 Task: Check the percentage active listings of ceiling fan in the last 3 years.
Action: Mouse moved to (887, 195)
Screenshot: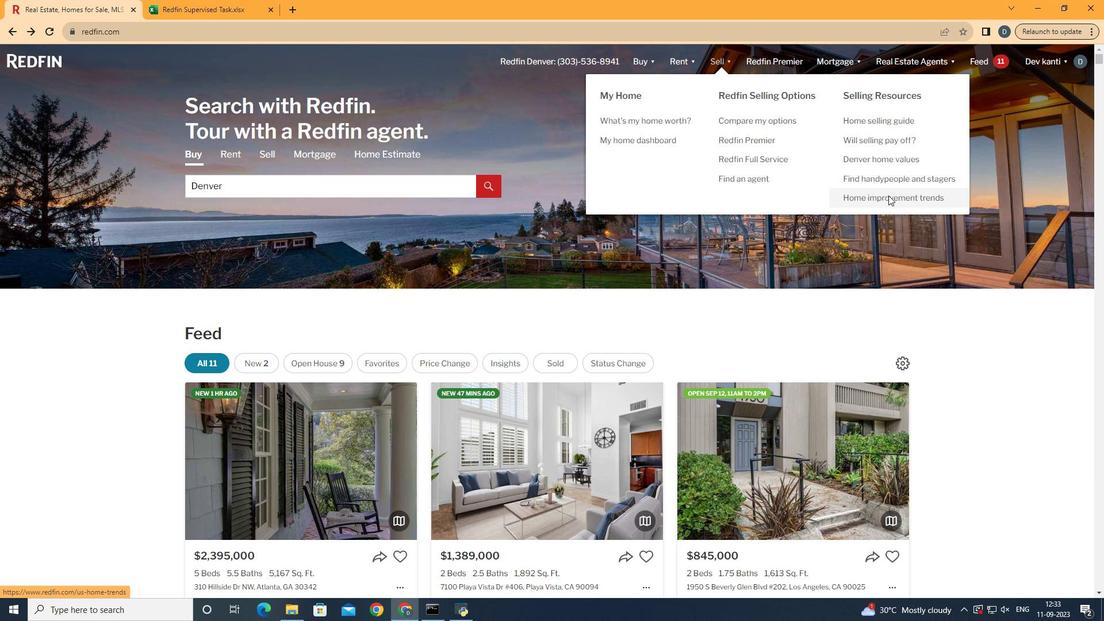
Action: Mouse pressed left at (887, 195)
Screenshot: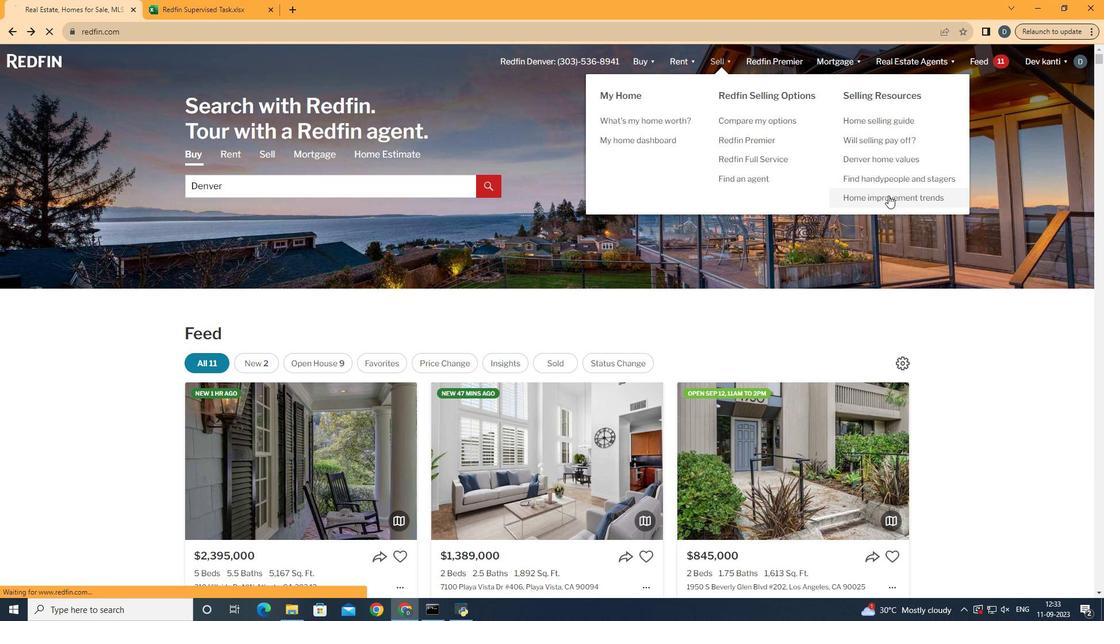 
Action: Mouse moved to (274, 224)
Screenshot: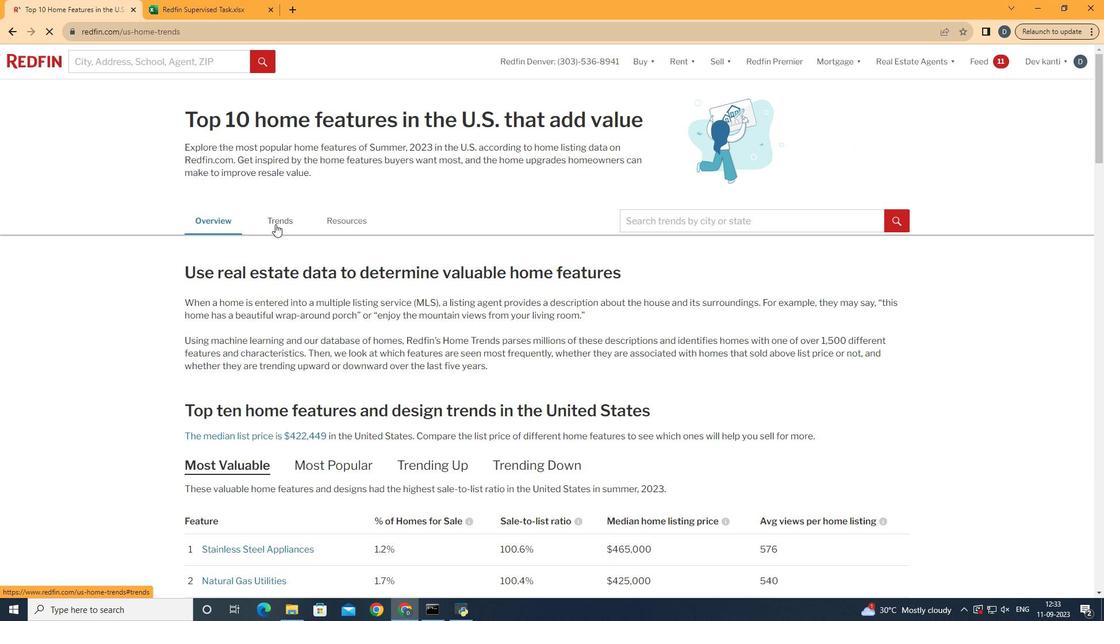 
Action: Mouse pressed left at (274, 224)
Screenshot: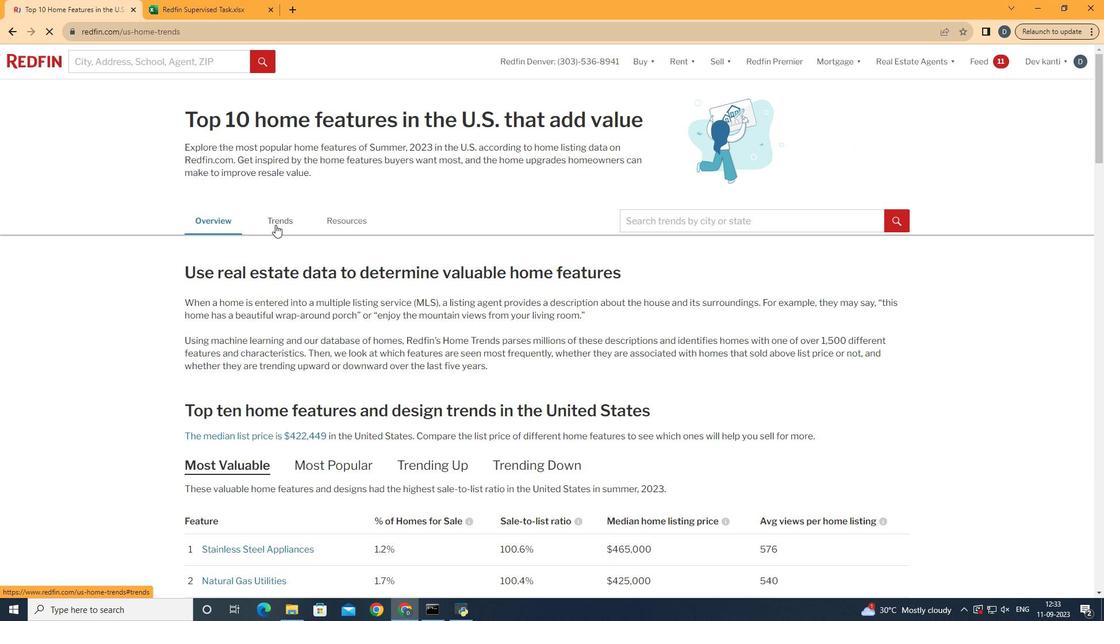 
Action: Mouse moved to (483, 323)
Screenshot: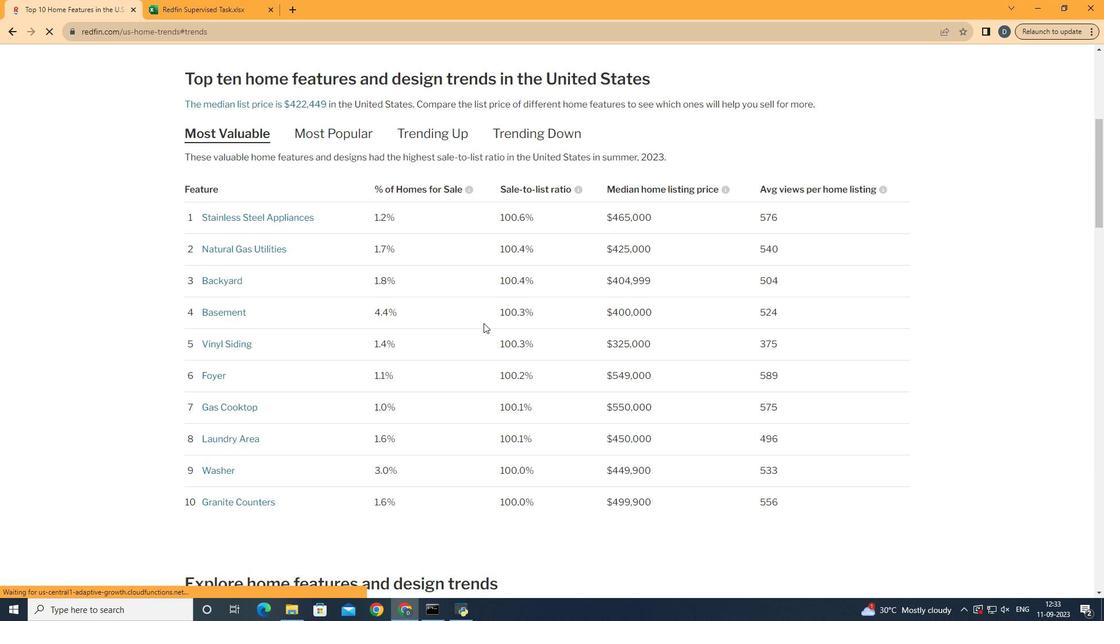 
Action: Mouse scrolled (483, 322) with delta (0, 0)
Screenshot: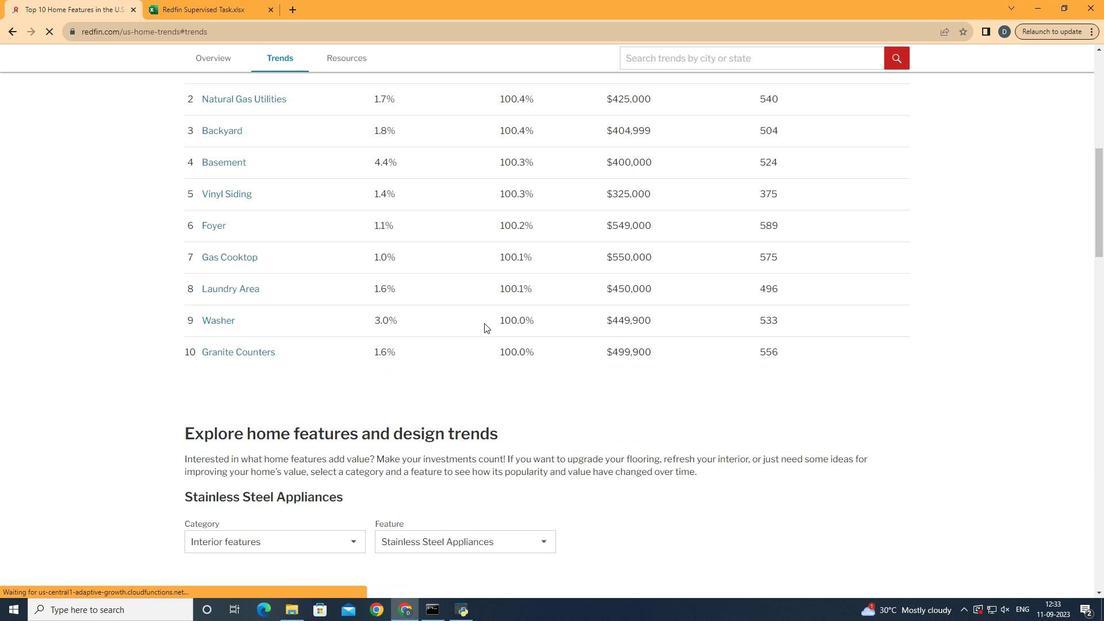 
Action: Mouse scrolled (483, 322) with delta (0, 0)
Screenshot: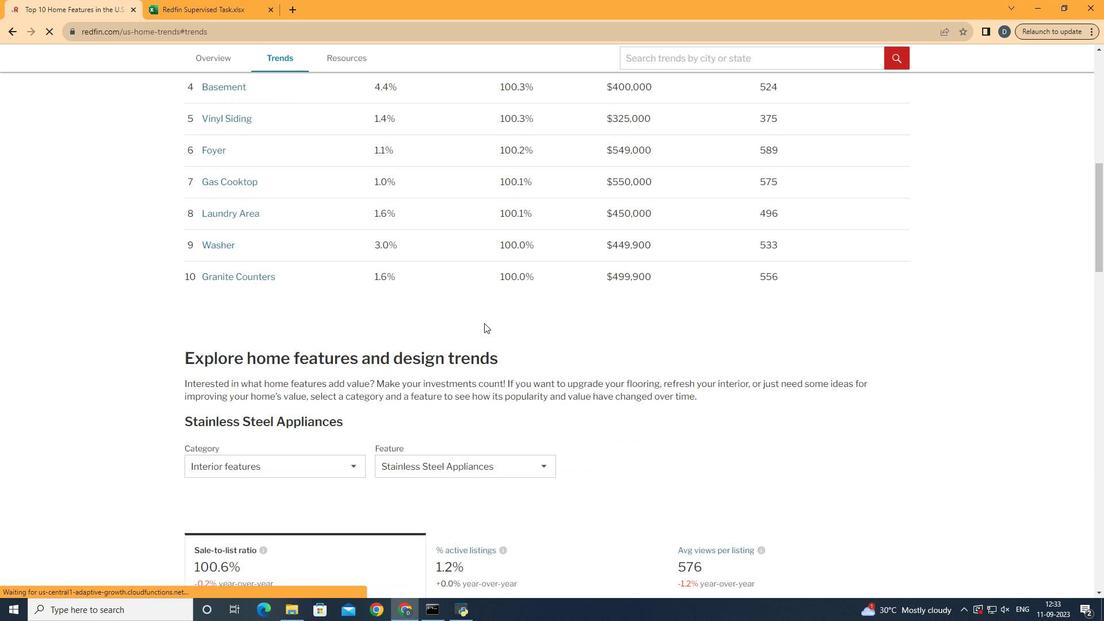 
Action: Mouse scrolled (483, 322) with delta (0, 0)
Screenshot: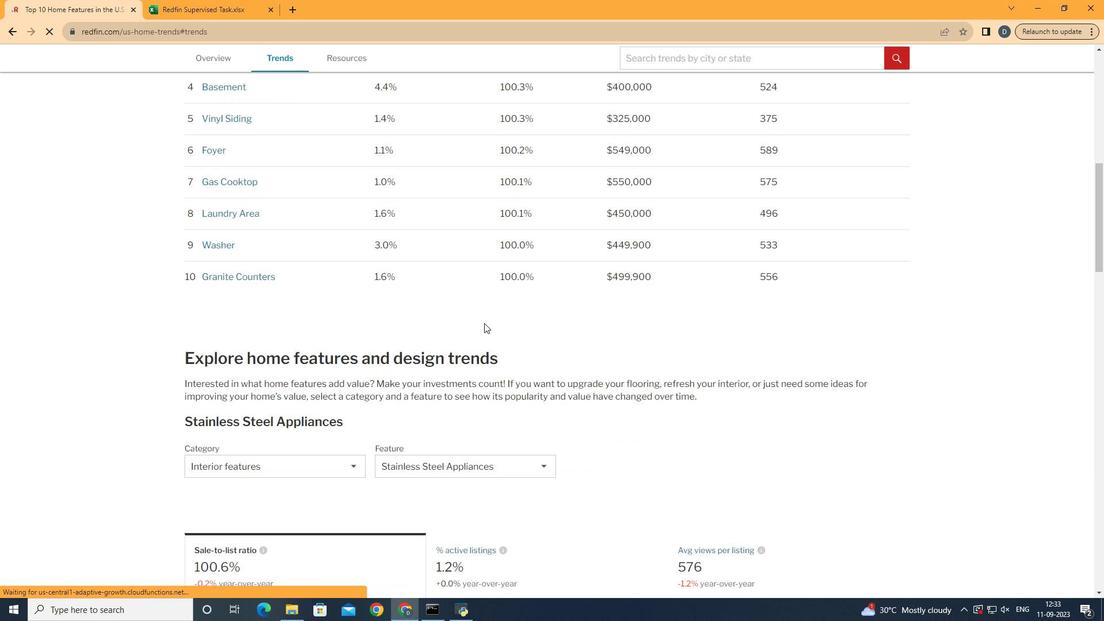 
Action: Mouse scrolled (483, 322) with delta (0, 0)
Screenshot: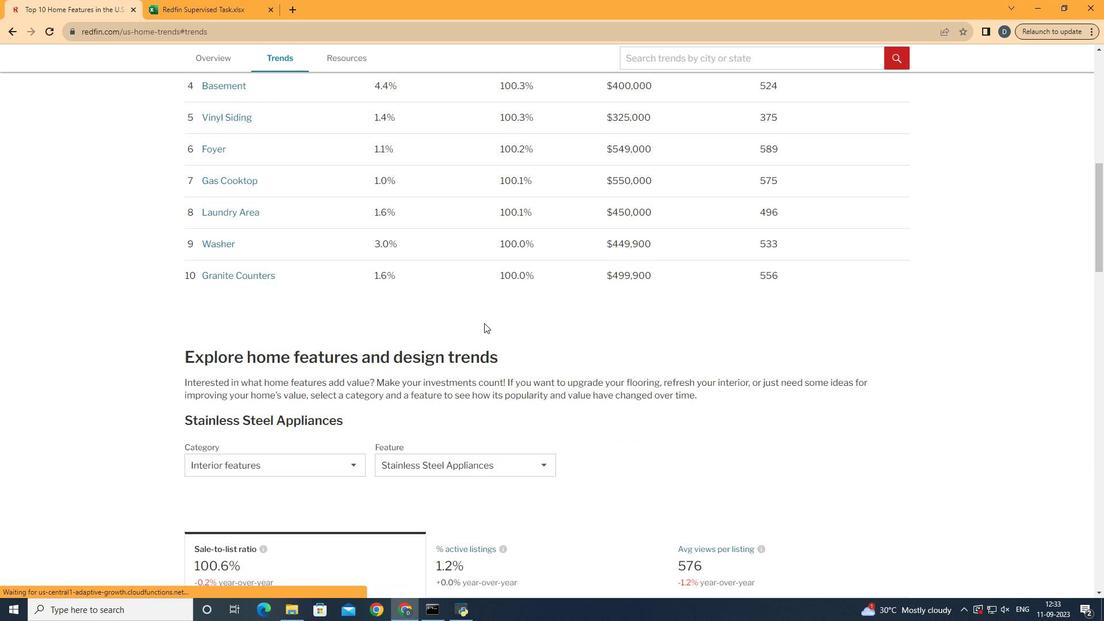 
Action: Mouse moved to (484, 323)
Screenshot: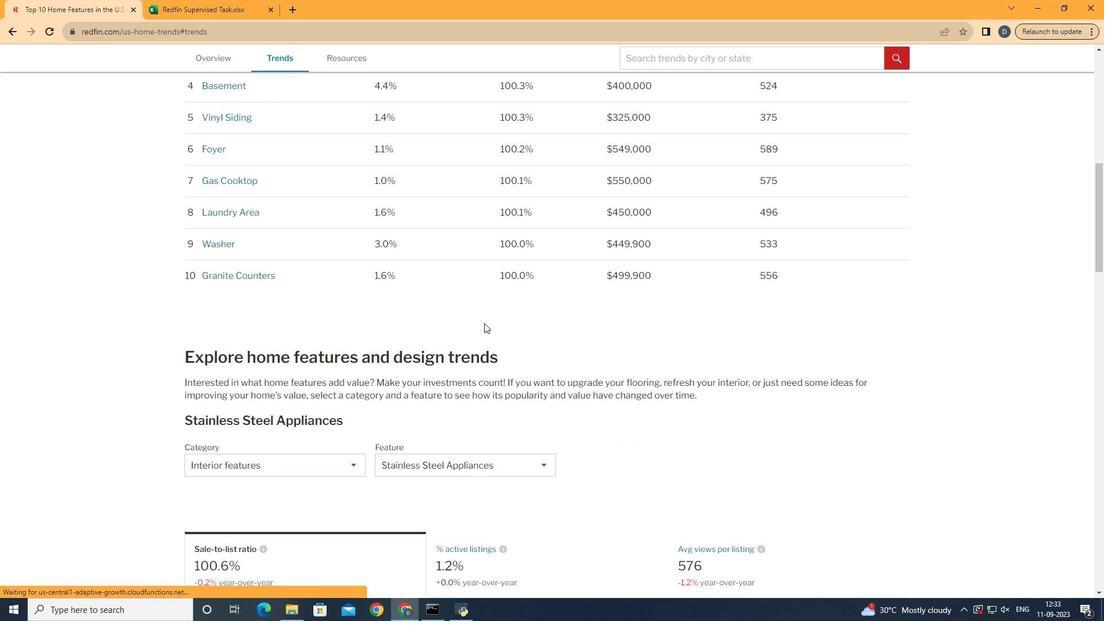 
Action: Mouse scrolled (484, 322) with delta (0, 0)
Screenshot: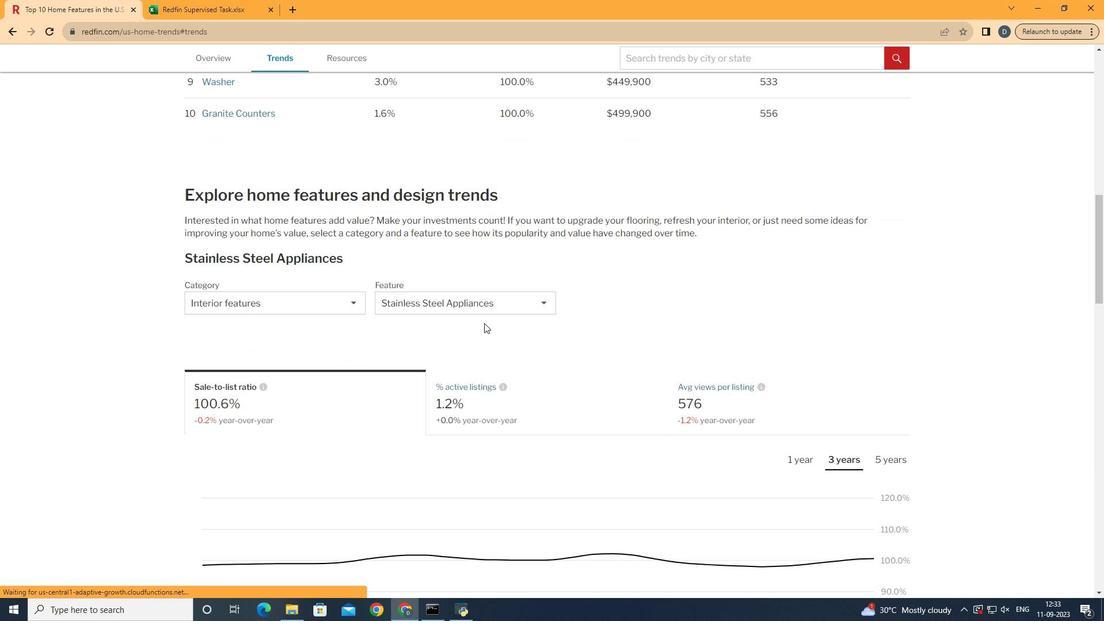 
Action: Mouse scrolled (484, 322) with delta (0, 0)
Screenshot: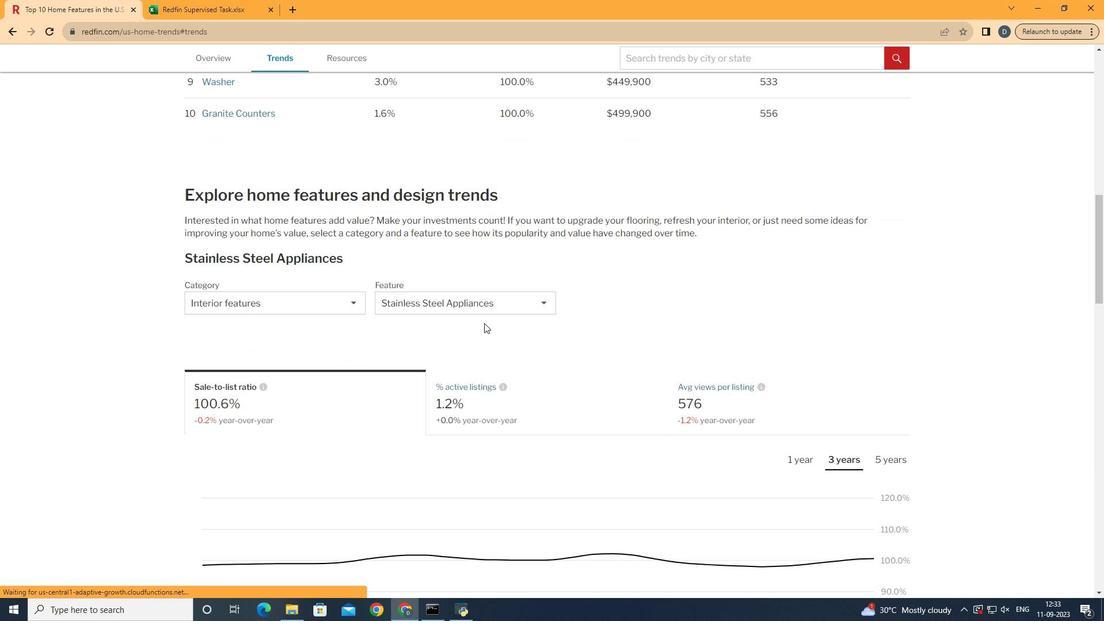 
Action: Mouse scrolled (484, 322) with delta (0, 0)
Screenshot: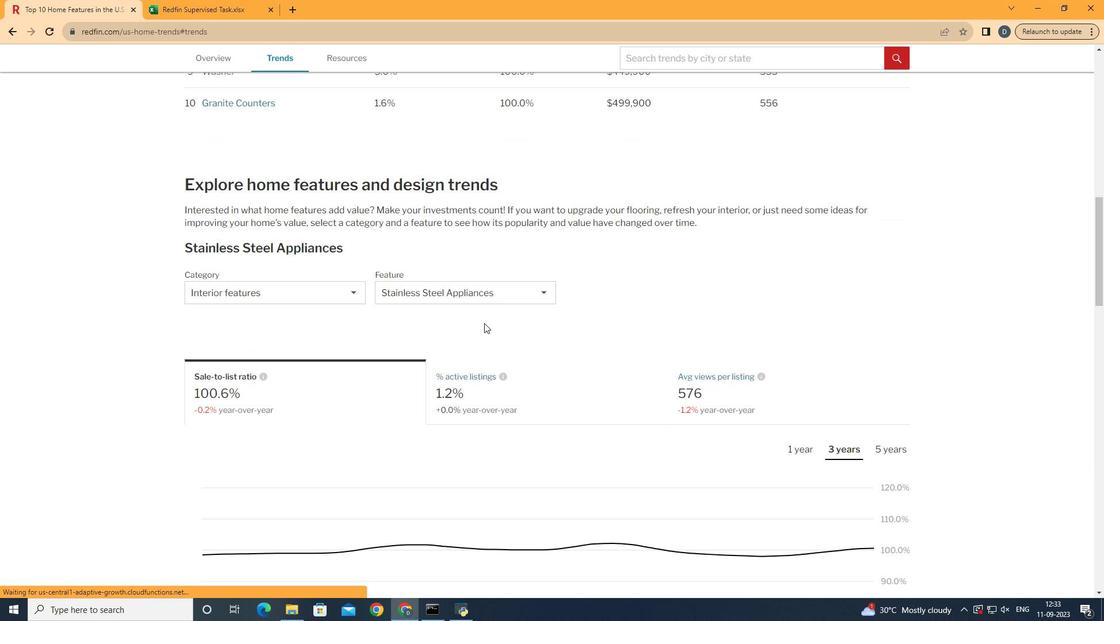 
Action: Mouse moved to (297, 292)
Screenshot: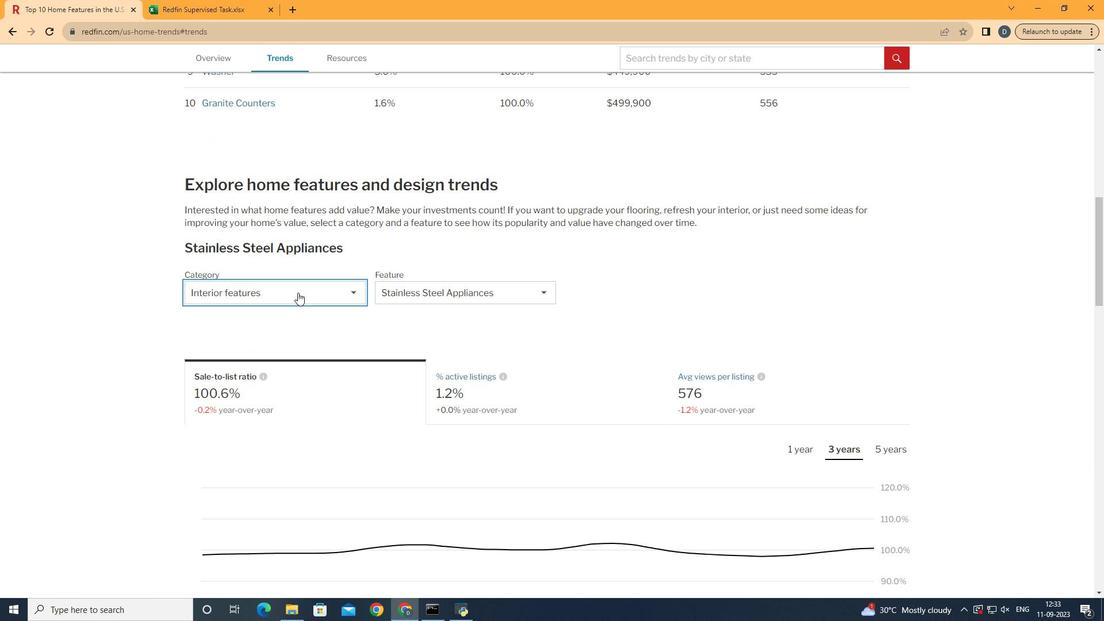 
Action: Mouse pressed left at (297, 292)
Screenshot: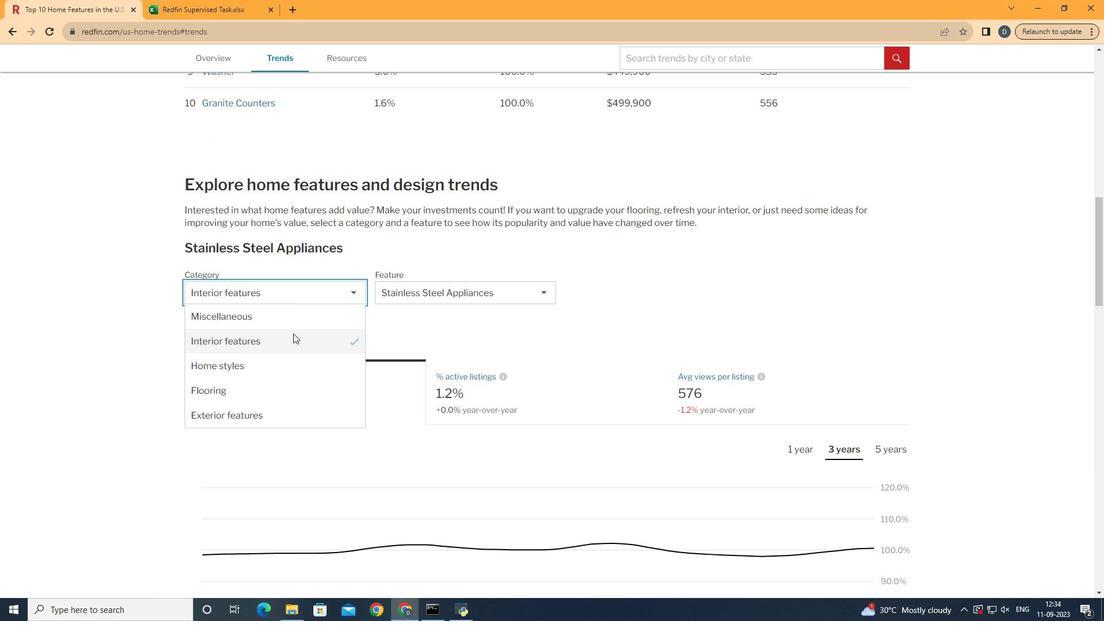 
Action: Mouse moved to (293, 349)
Screenshot: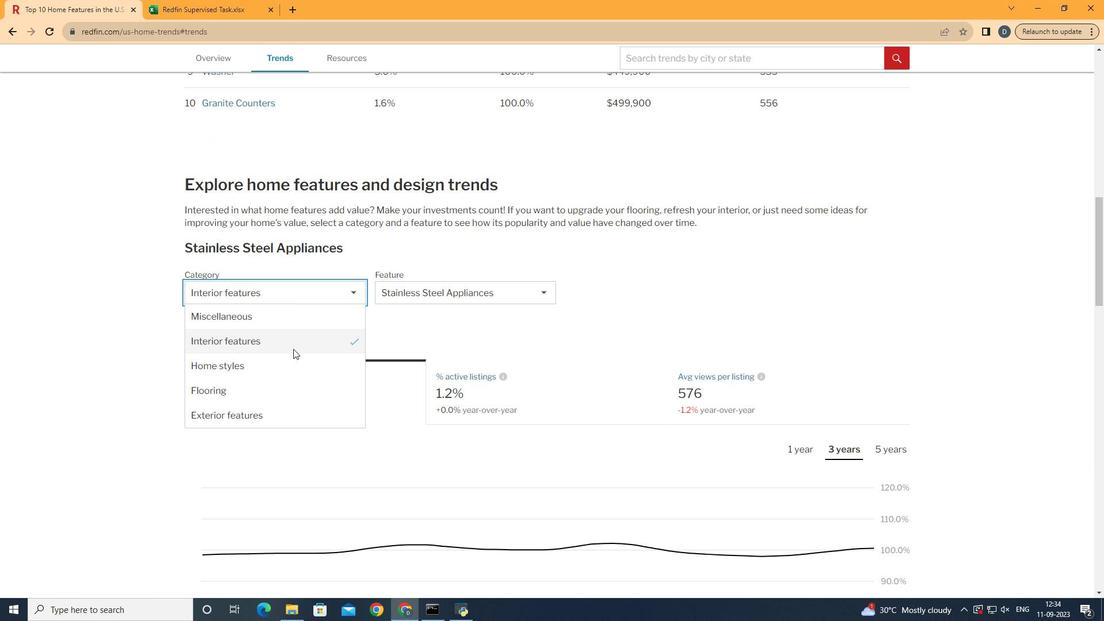
Action: Mouse pressed left at (293, 349)
Screenshot: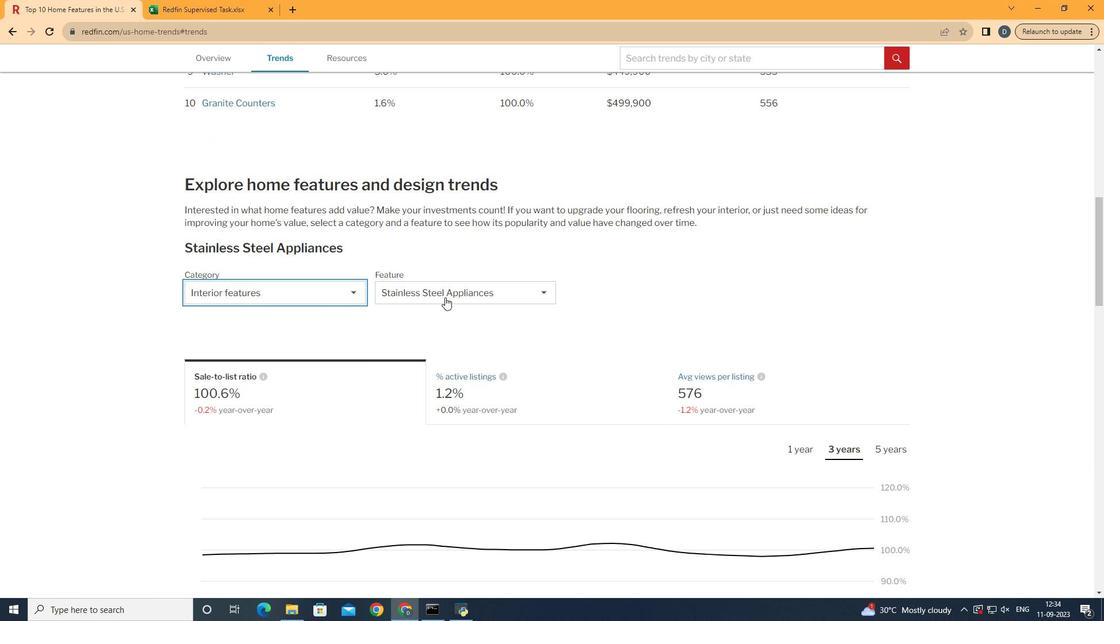 
Action: Mouse moved to (445, 297)
Screenshot: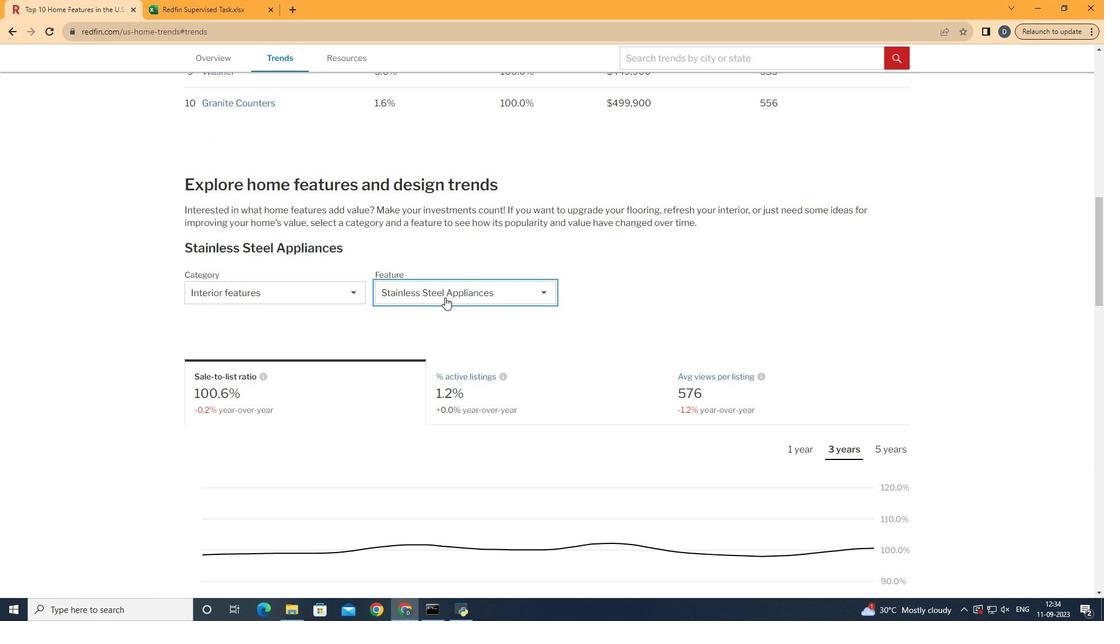 
Action: Mouse pressed left at (445, 297)
Screenshot: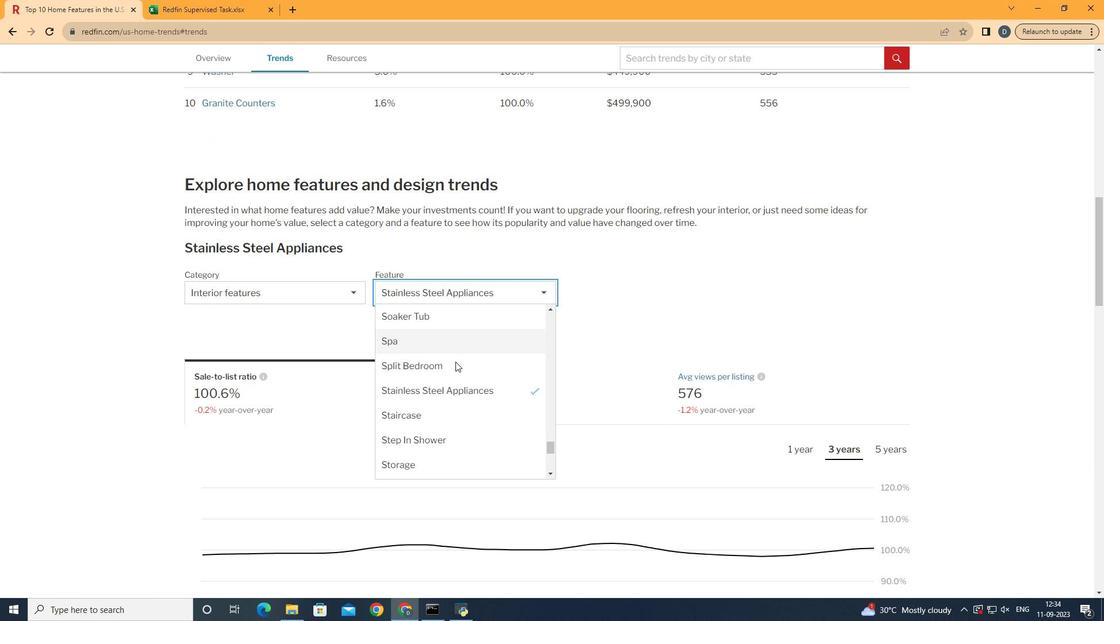 
Action: Mouse moved to (463, 381)
Screenshot: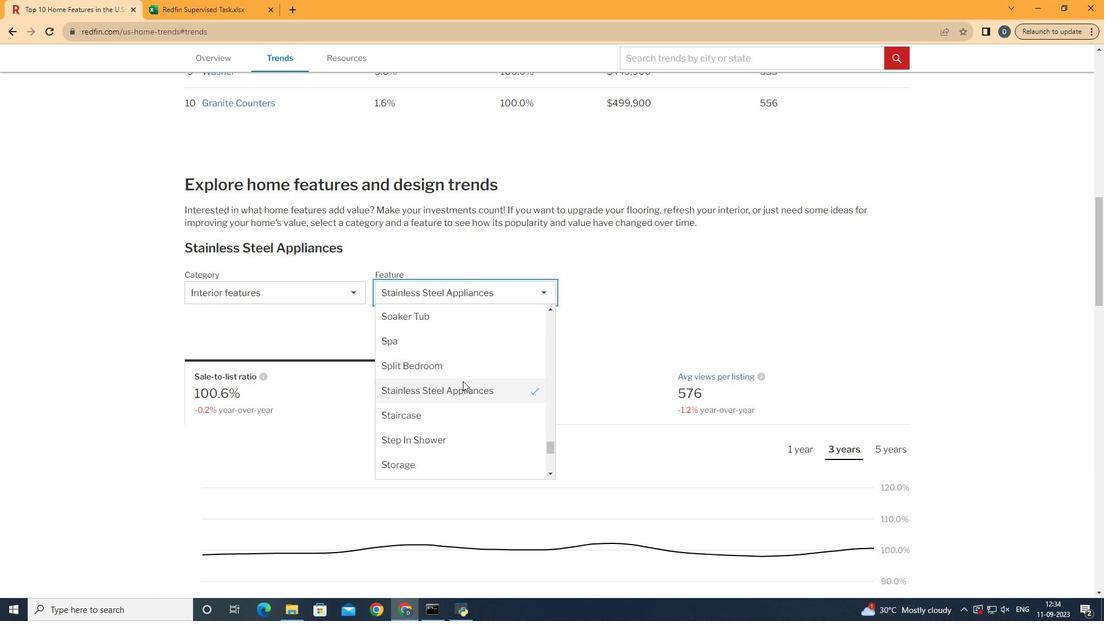 
Action: Mouse scrolled (463, 381) with delta (0, 0)
Screenshot: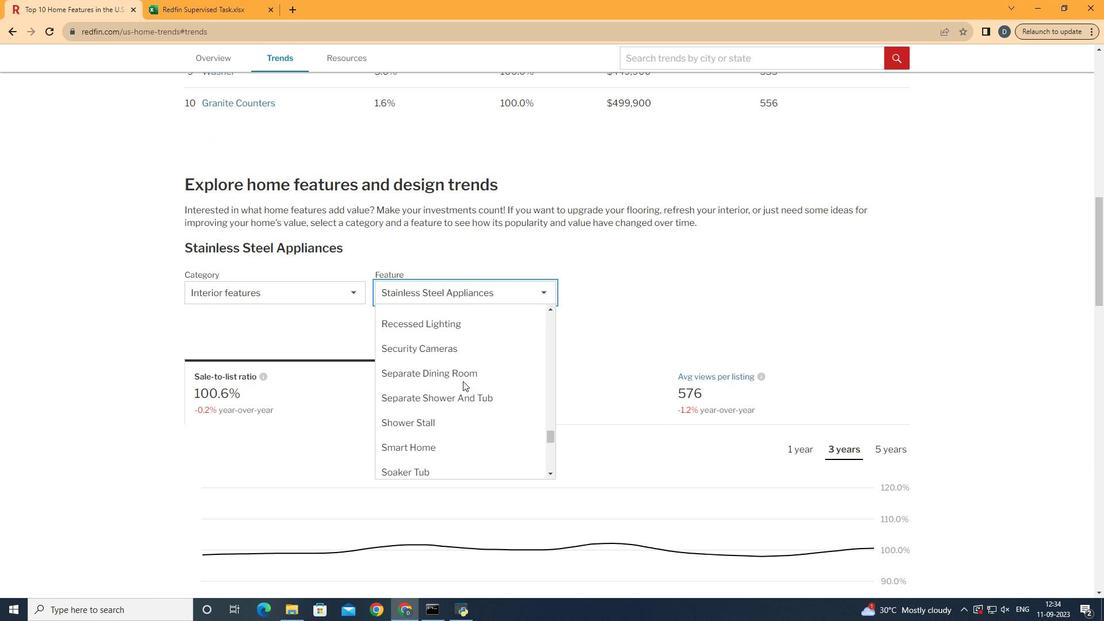 
Action: Mouse scrolled (463, 381) with delta (0, 0)
Screenshot: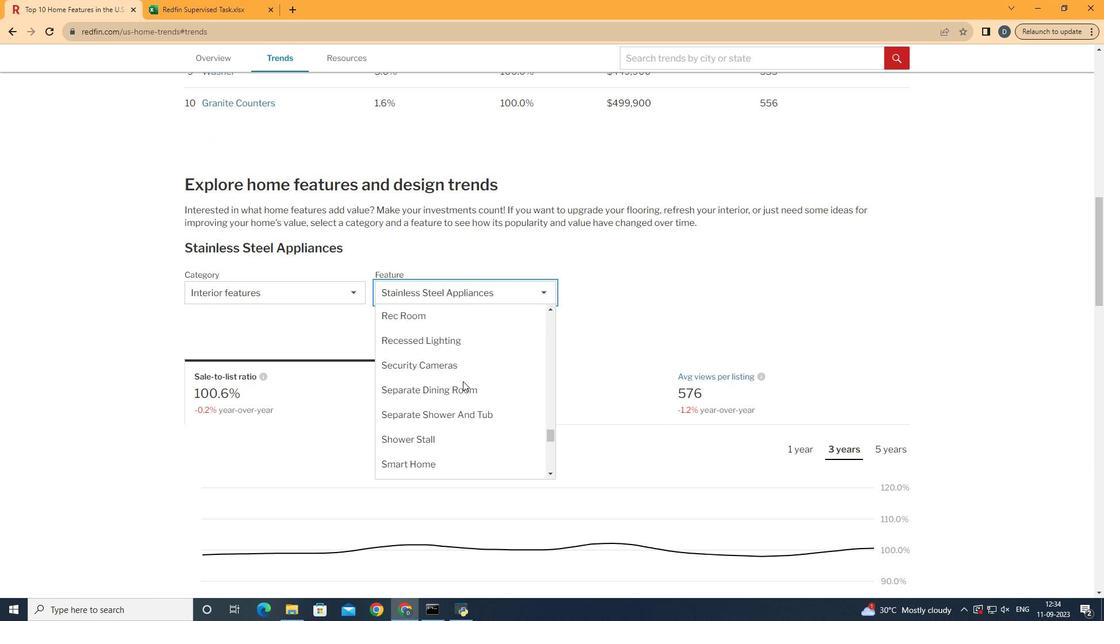 
Action: Mouse scrolled (463, 381) with delta (0, 0)
Screenshot: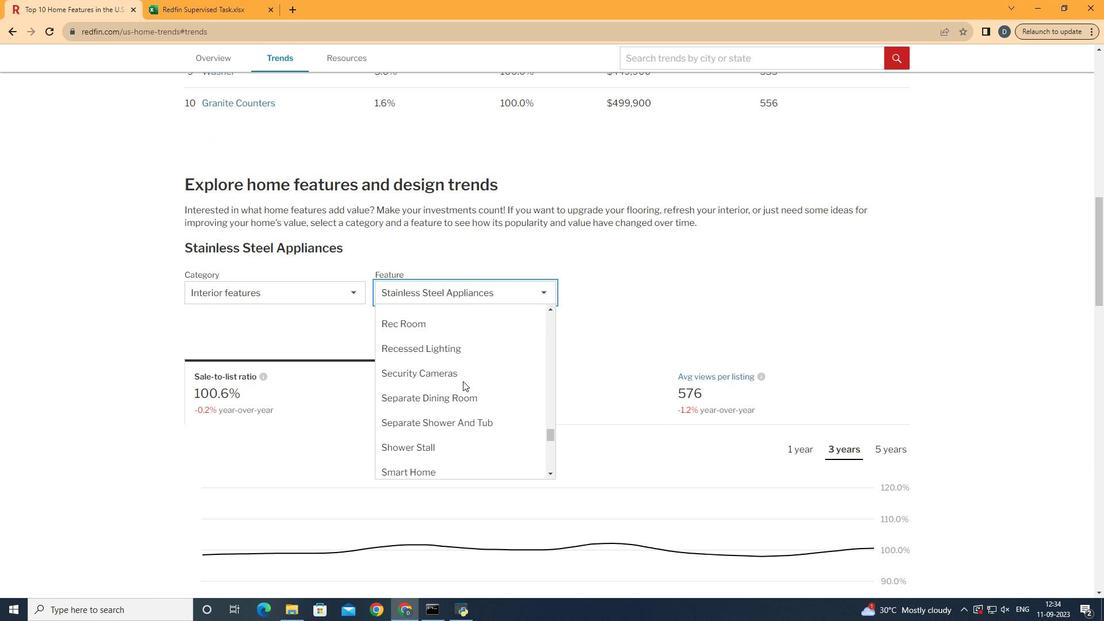 
Action: Mouse scrolled (463, 381) with delta (0, 0)
Screenshot: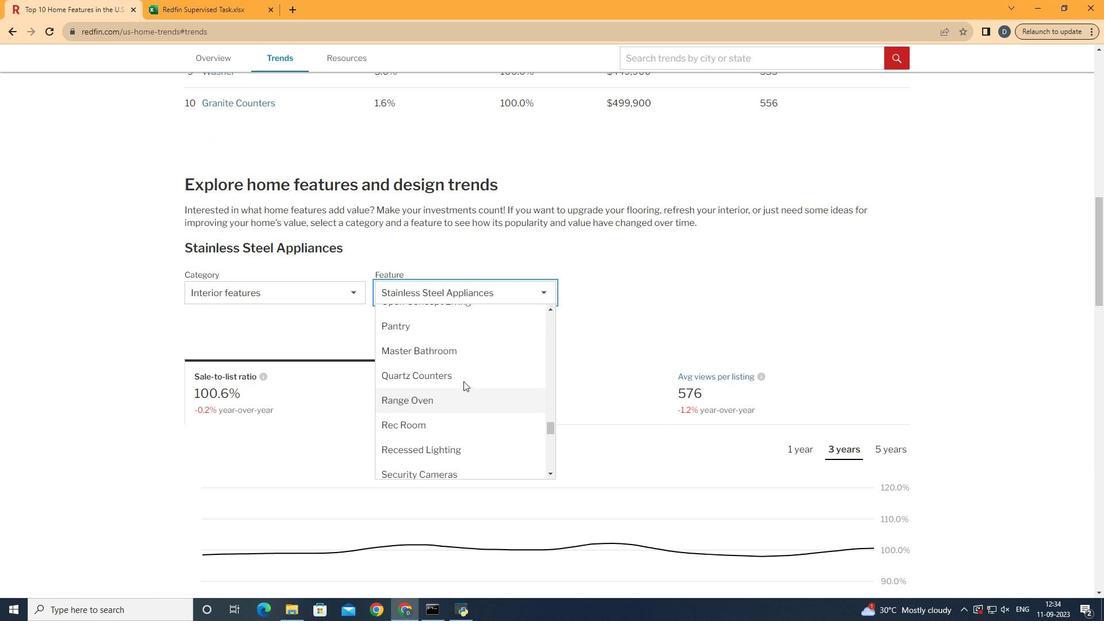 
Action: Mouse scrolled (463, 381) with delta (0, 0)
Screenshot: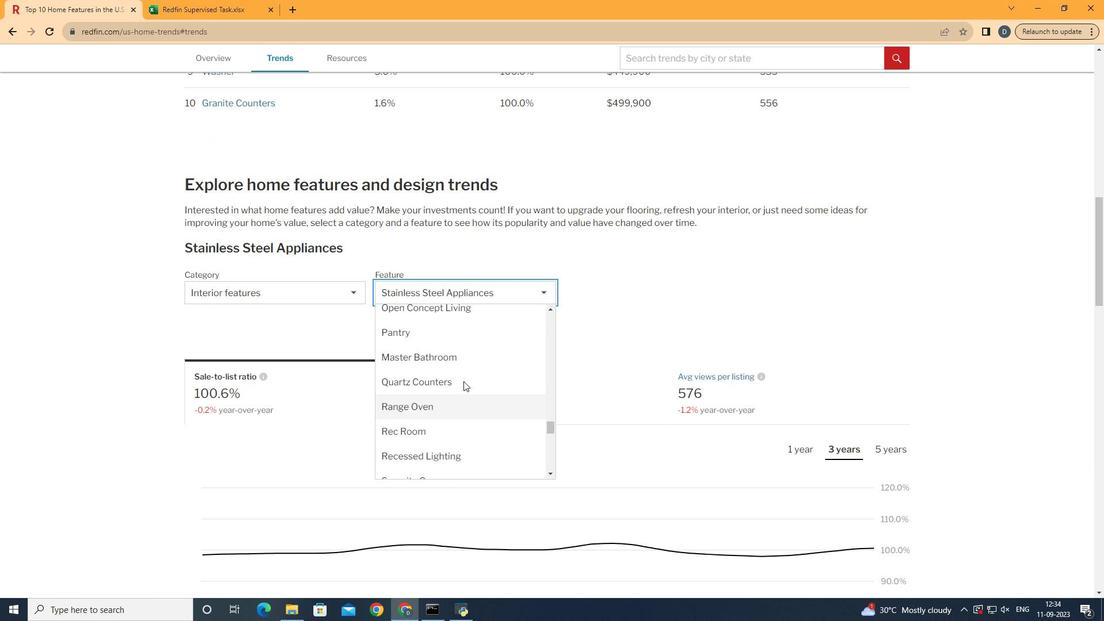 
Action: Mouse moved to (463, 381)
Screenshot: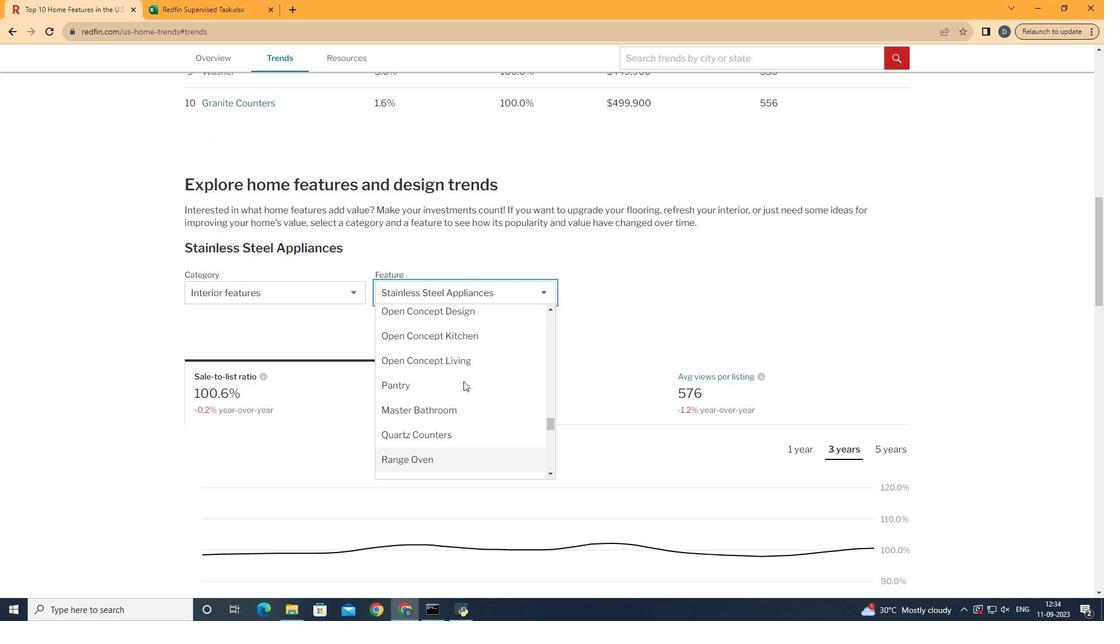 
Action: Mouse scrolled (463, 381) with delta (0, 0)
Screenshot: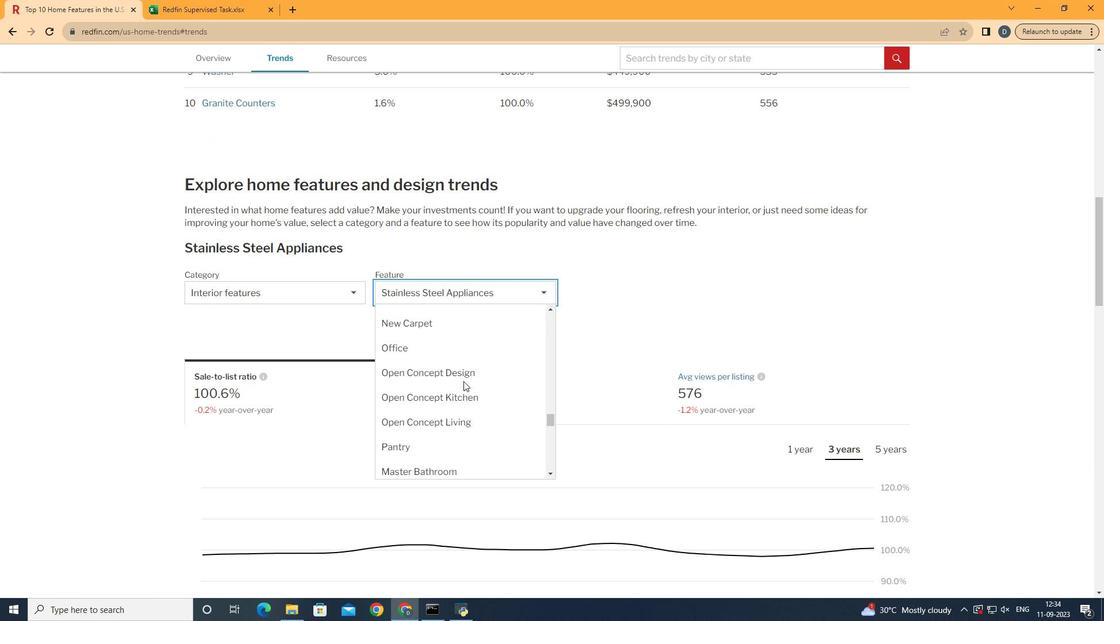 
Action: Mouse scrolled (463, 381) with delta (0, 0)
Screenshot: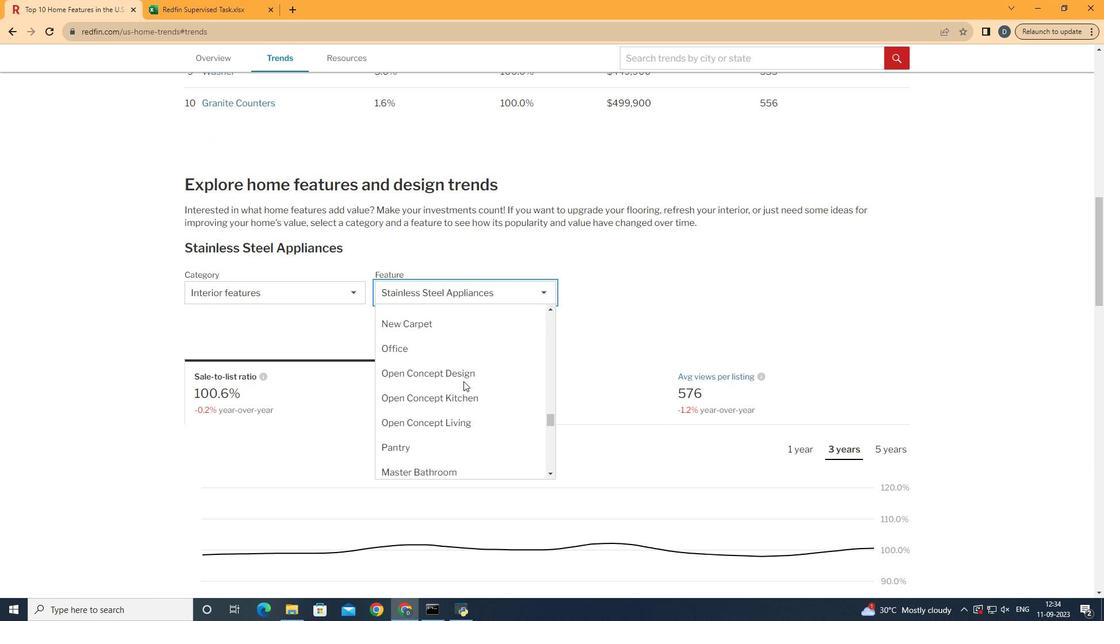 
Action: Mouse moved to (463, 381)
Screenshot: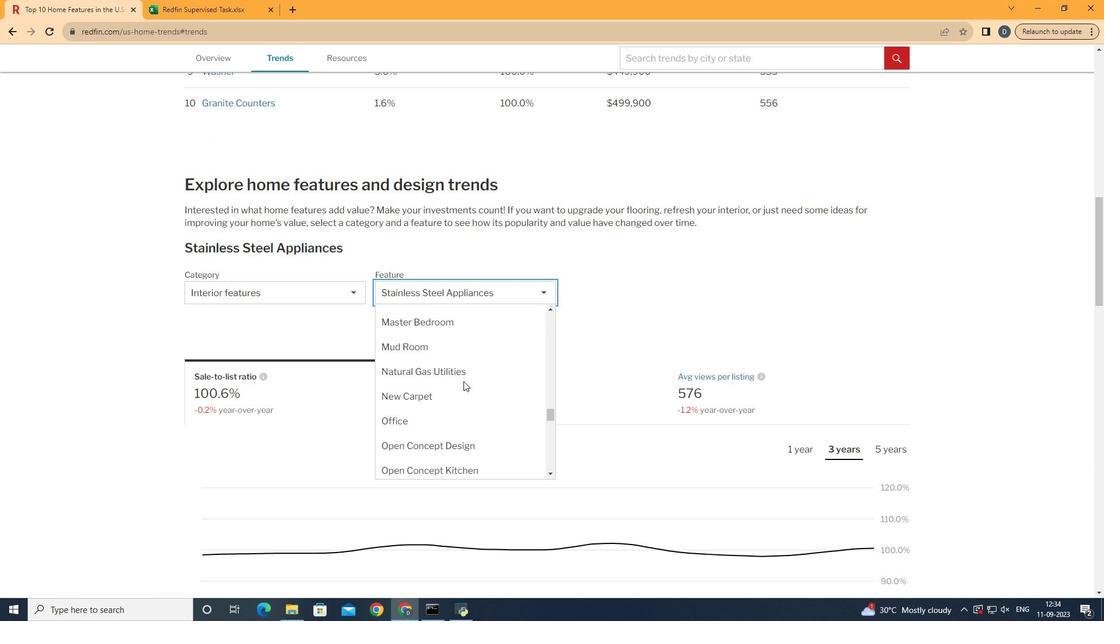 
Action: Mouse scrolled (463, 381) with delta (0, 0)
Screenshot: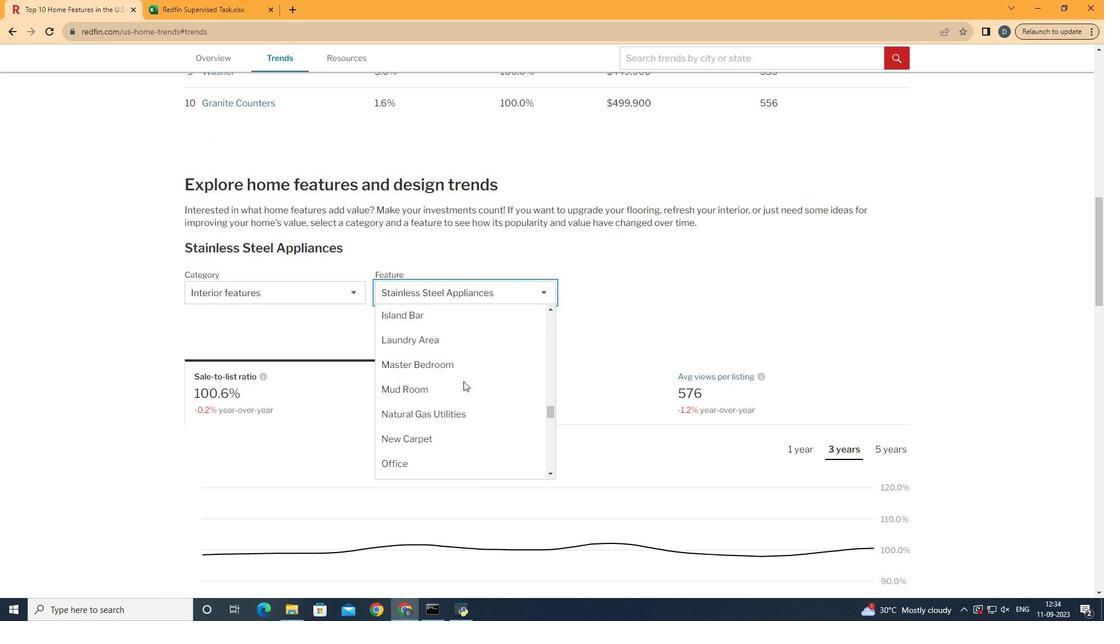 
Action: Mouse scrolled (463, 381) with delta (0, 0)
Screenshot: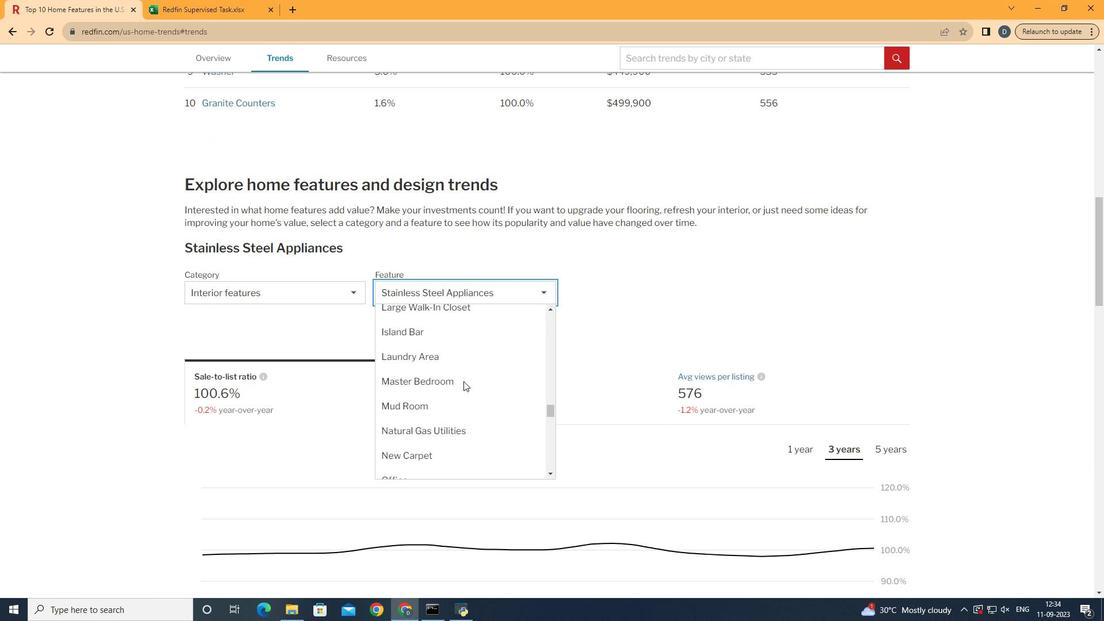 
Action: Mouse scrolled (463, 381) with delta (0, 0)
Screenshot: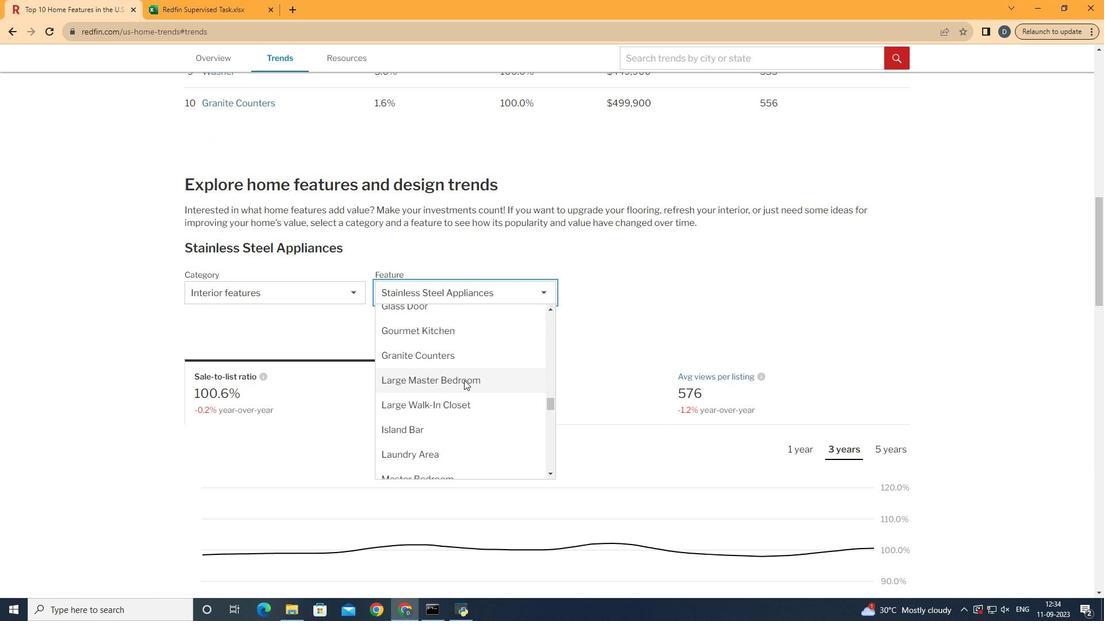 
Action: Mouse scrolled (463, 381) with delta (0, 0)
Screenshot: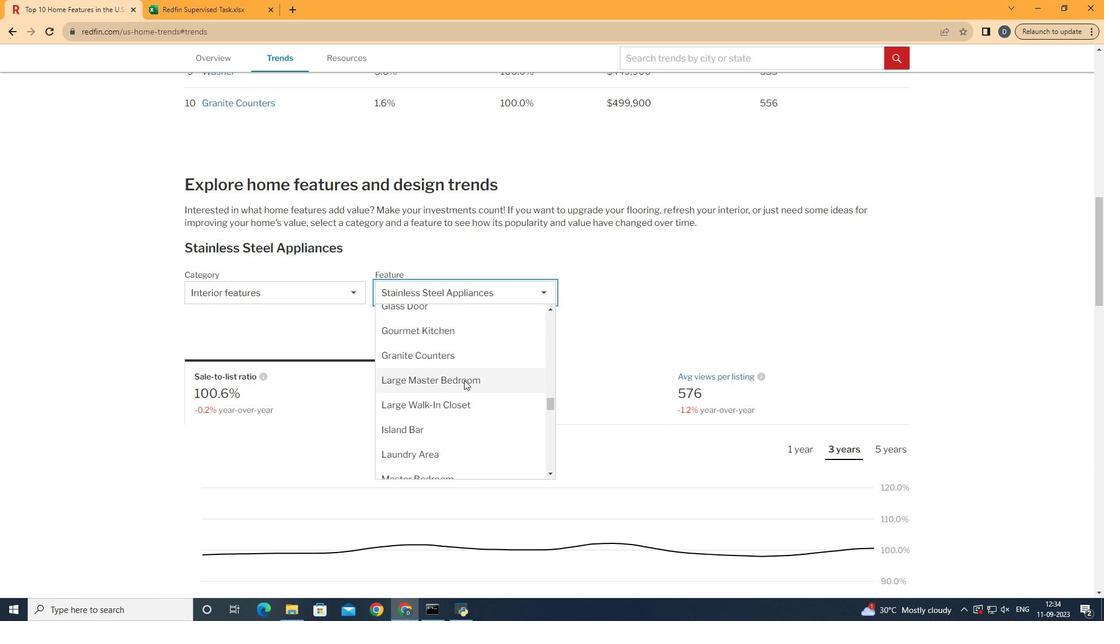 
Action: Mouse moved to (464, 380)
Screenshot: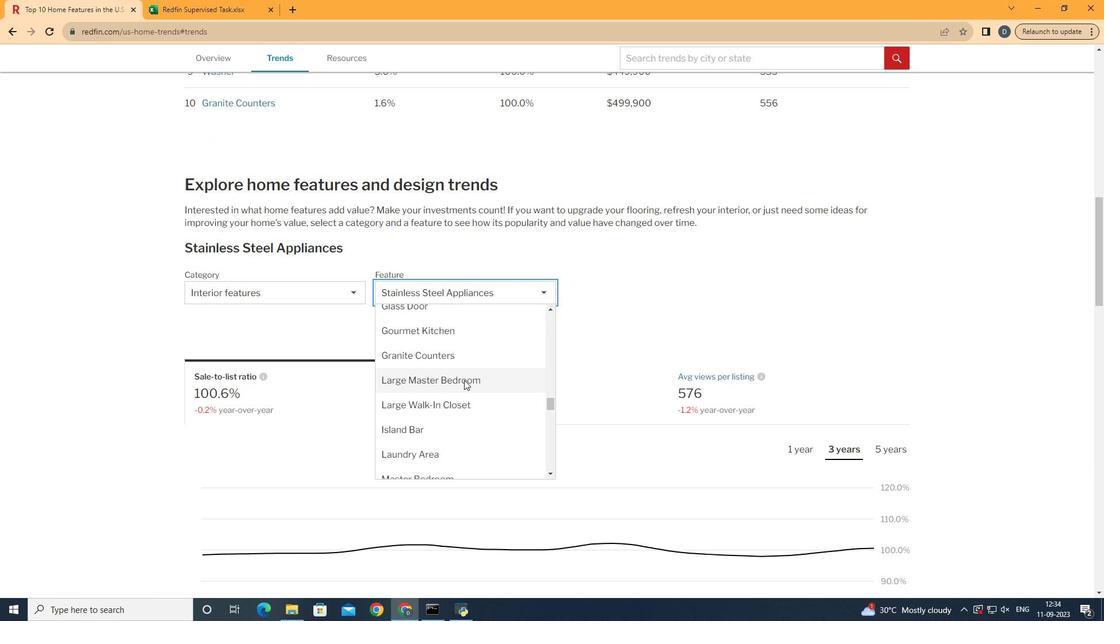 
Action: Mouse scrolled (464, 380) with delta (0, 0)
Screenshot: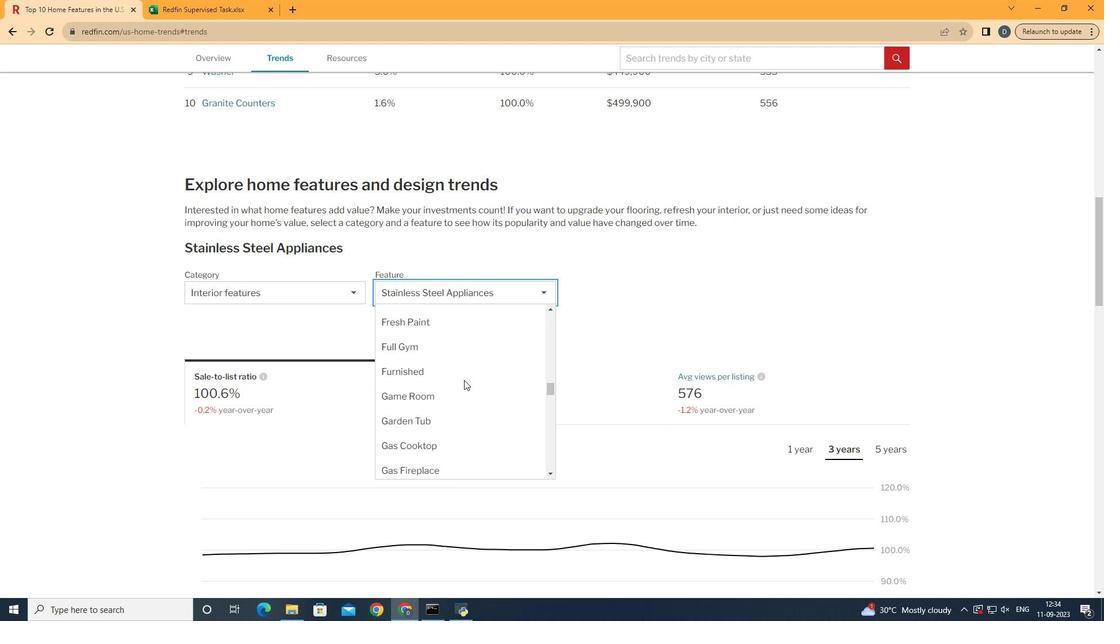 
Action: Mouse scrolled (464, 380) with delta (0, 0)
Screenshot: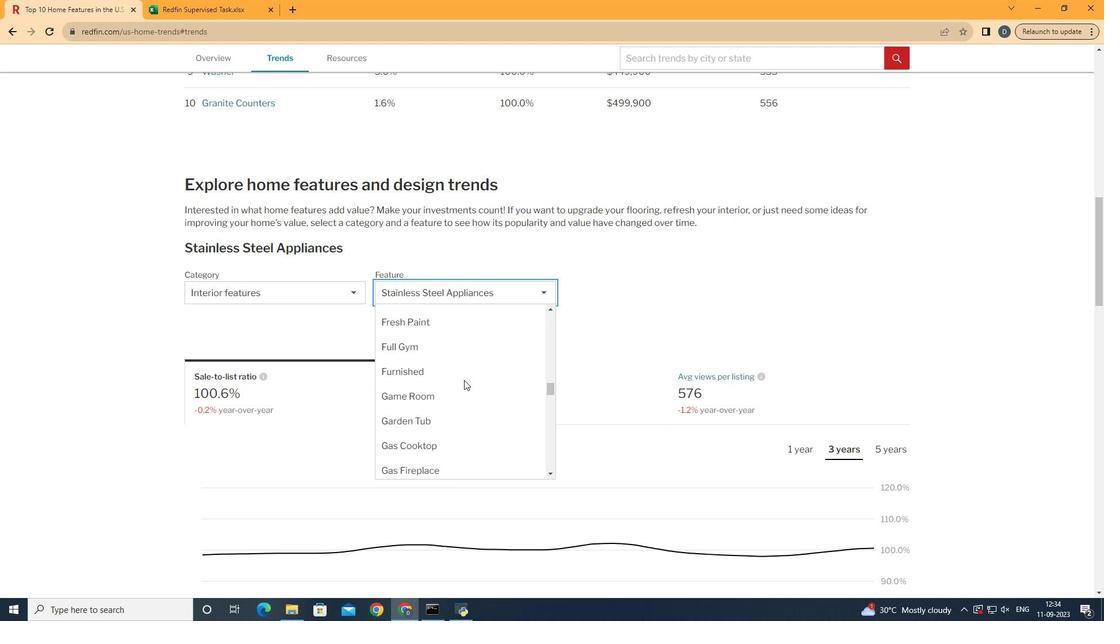 
Action: Mouse scrolled (464, 380) with delta (0, 0)
Screenshot: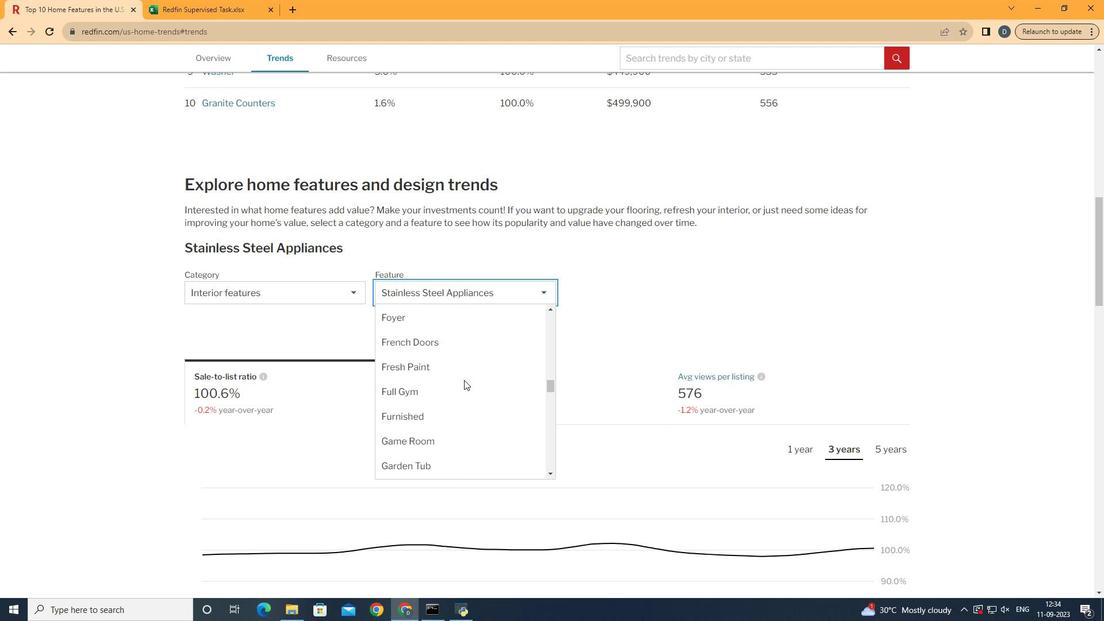 
Action: Mouse scrolled (464, 380) with delta (0, 0)
Screenshot: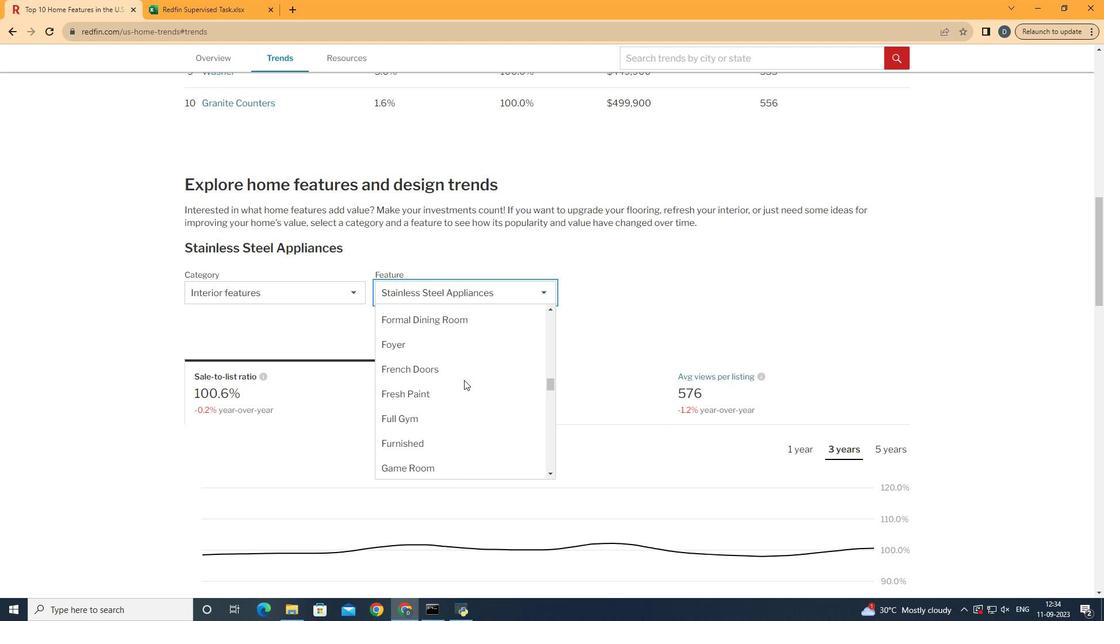 
Action: Mouse scrolled (464, 380) with delta (0, 0)
Screenshot: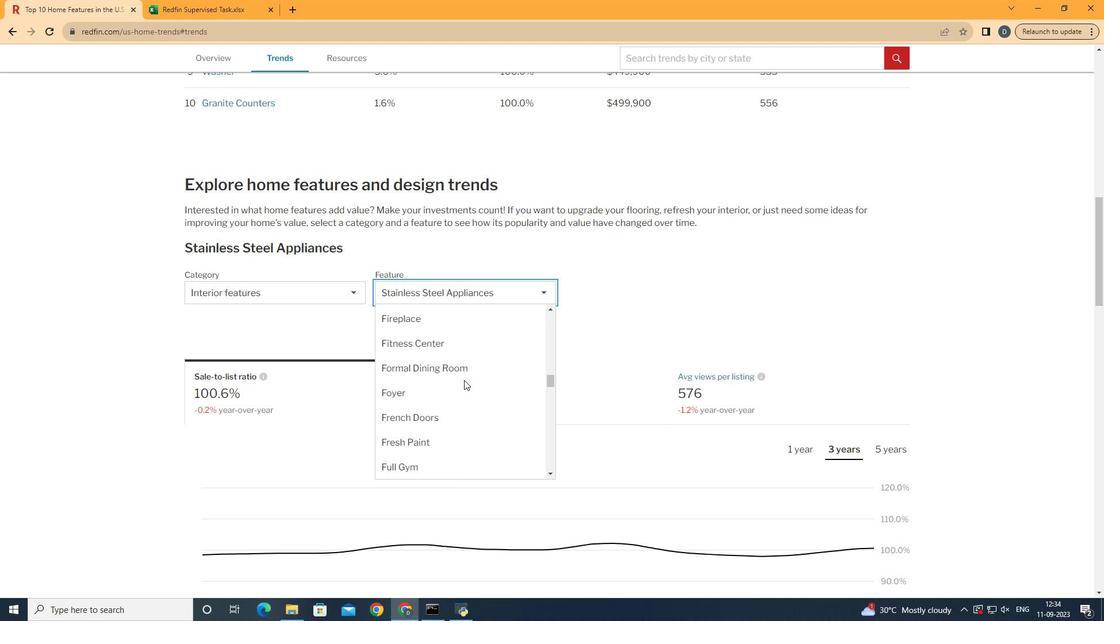 
Action: Mouse scrolled (464, 380) with delta (0, 0)
Screenshot: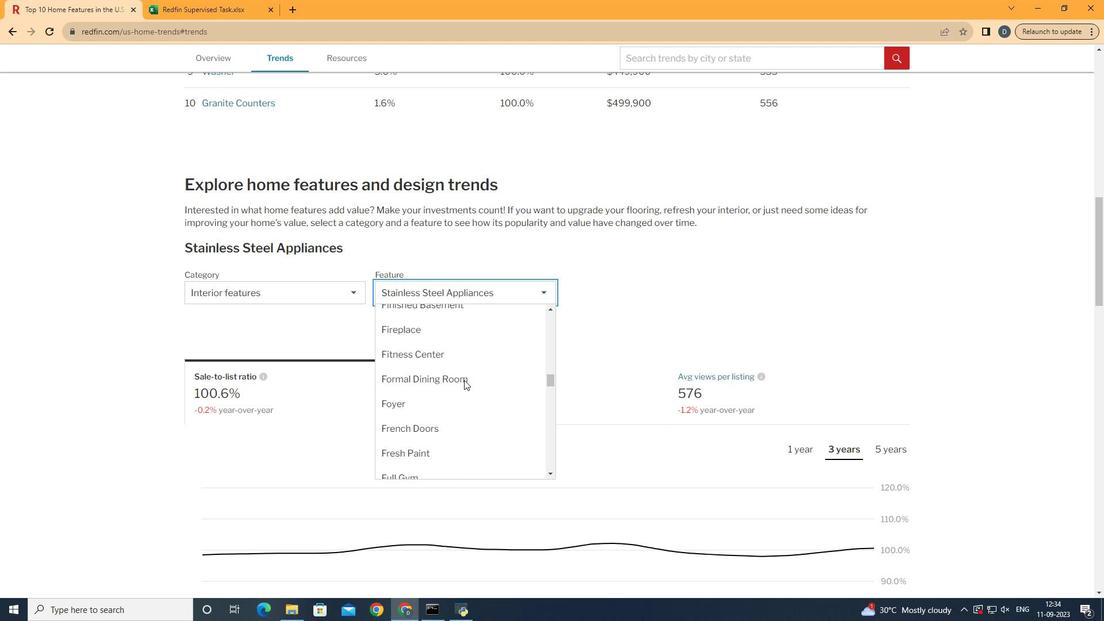 
Action: Mouse scrolled (464, 380) with delta (0, 0)
Screenshot: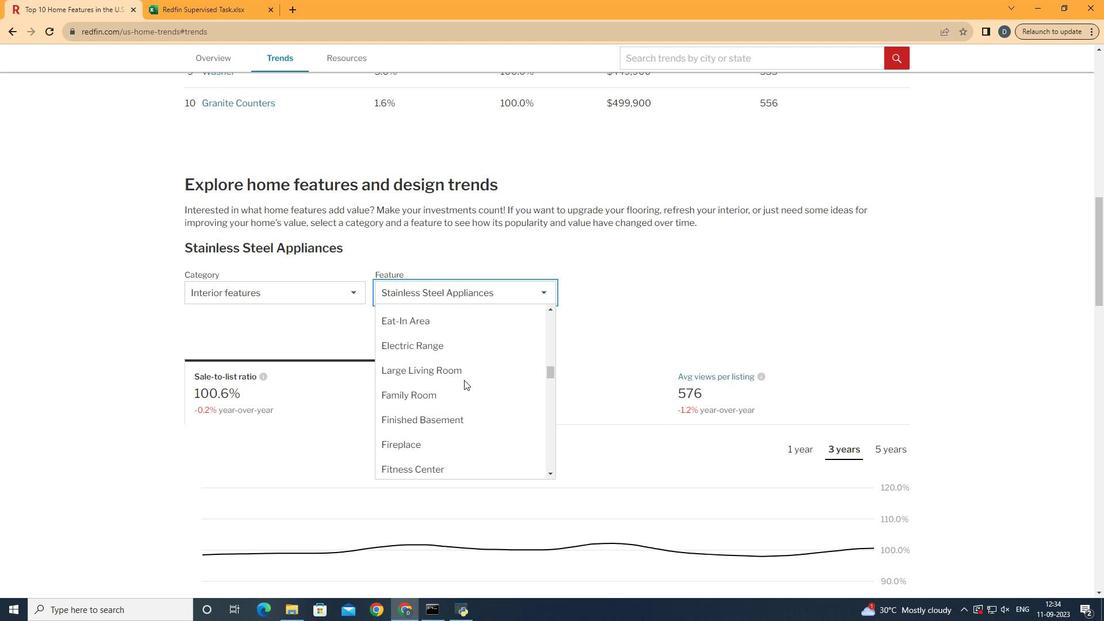 
Action: Mouse scrolled (464, 380) with delta (0, 0)
Screenshot: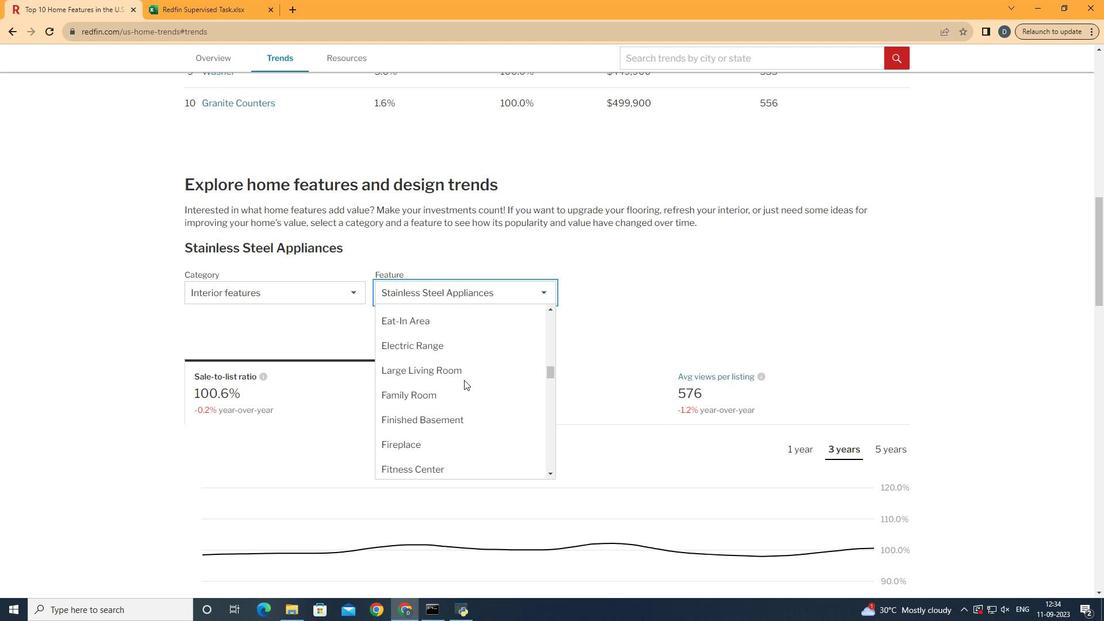 
Action: Mouse scrolled (464, 380) with delta (0, 0)
Screenshot: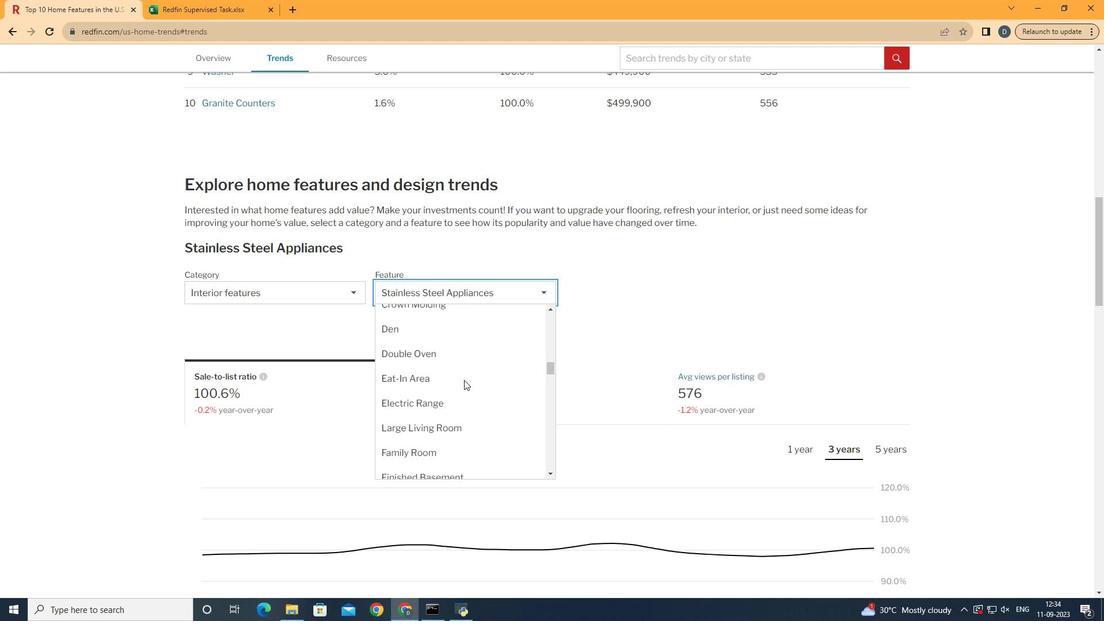
Action: Mouse scrolled (464, 380) with delta (0, 0)
Screenshot: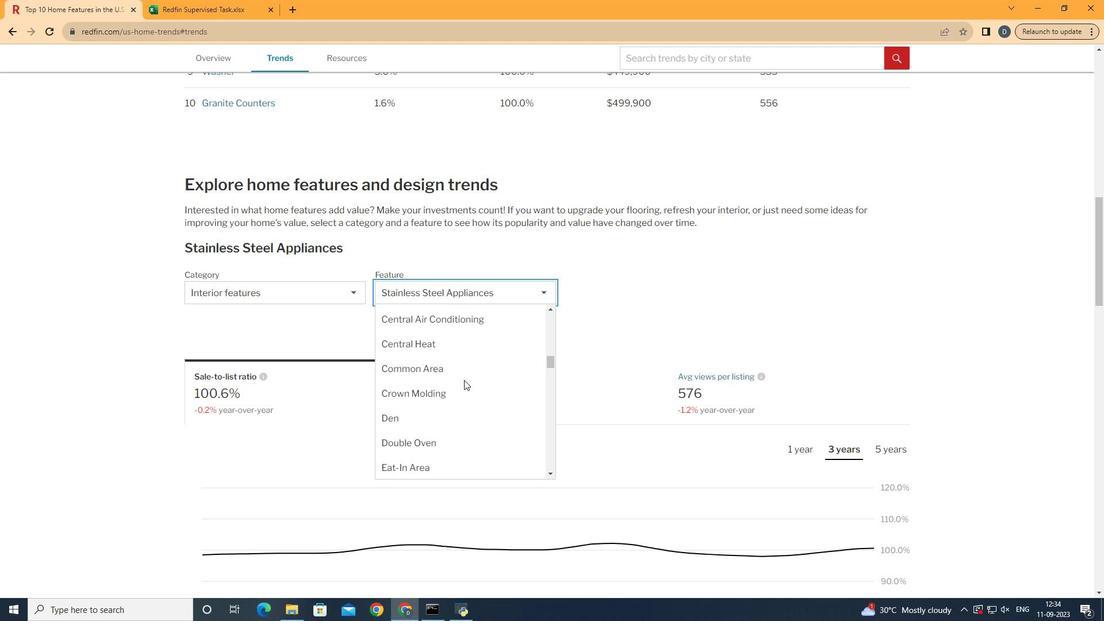 
Action: Mouse scrolled (464, 380) with delta (0, 0)
Screenshot: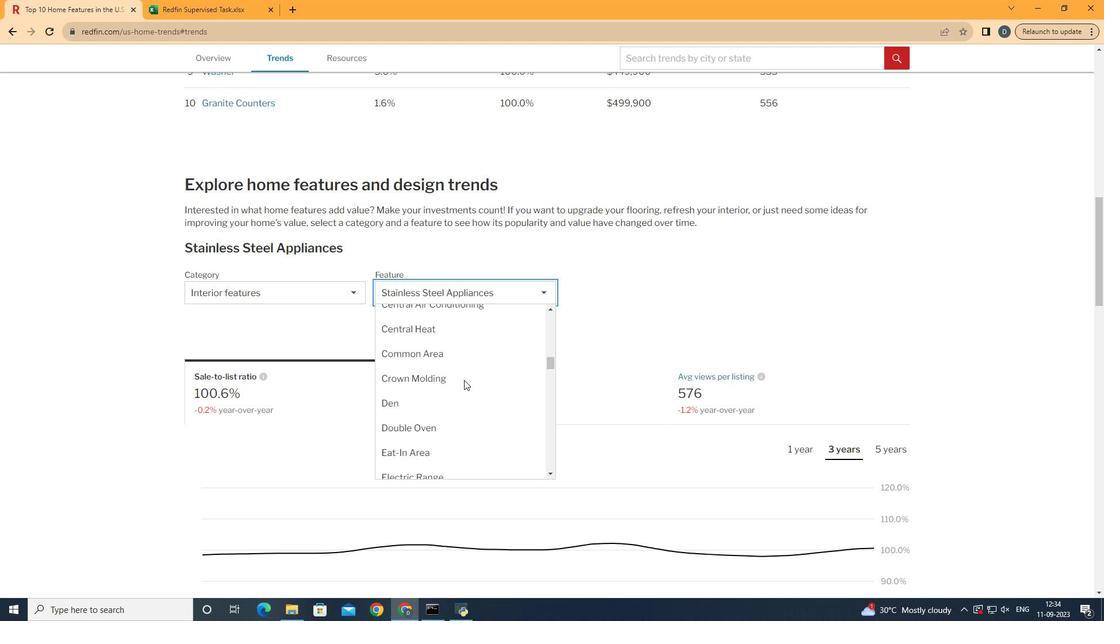 
Action: Mouse scrolled (464, 379) with delta (0, 0)
Screenshot: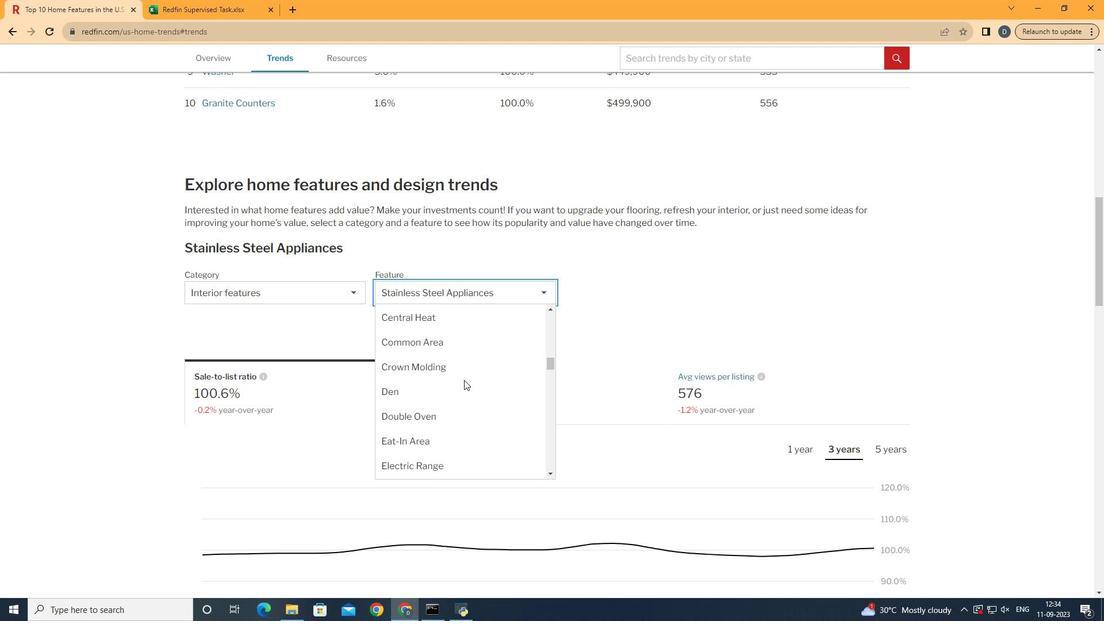 
Action: Mouse scrolled (464, 380) with delta (0, 0)
Screenshot: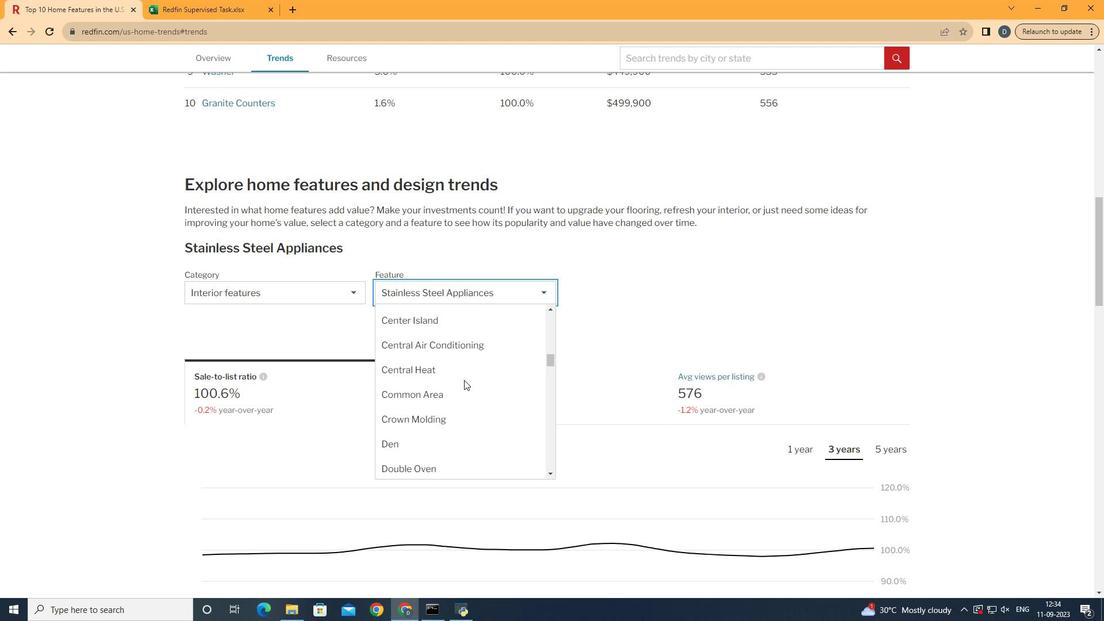 
Action: Mouse moved to (464, 380)
Screenshot: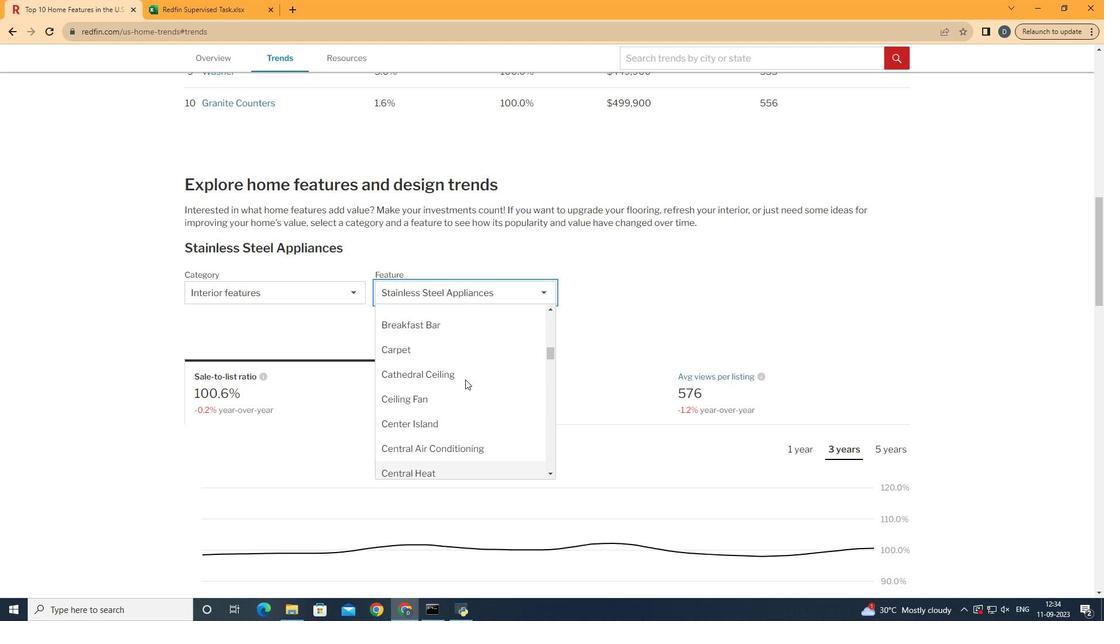 
Action: Mouse scrolled (464, 380) with delta (0, 0)
Screenshot: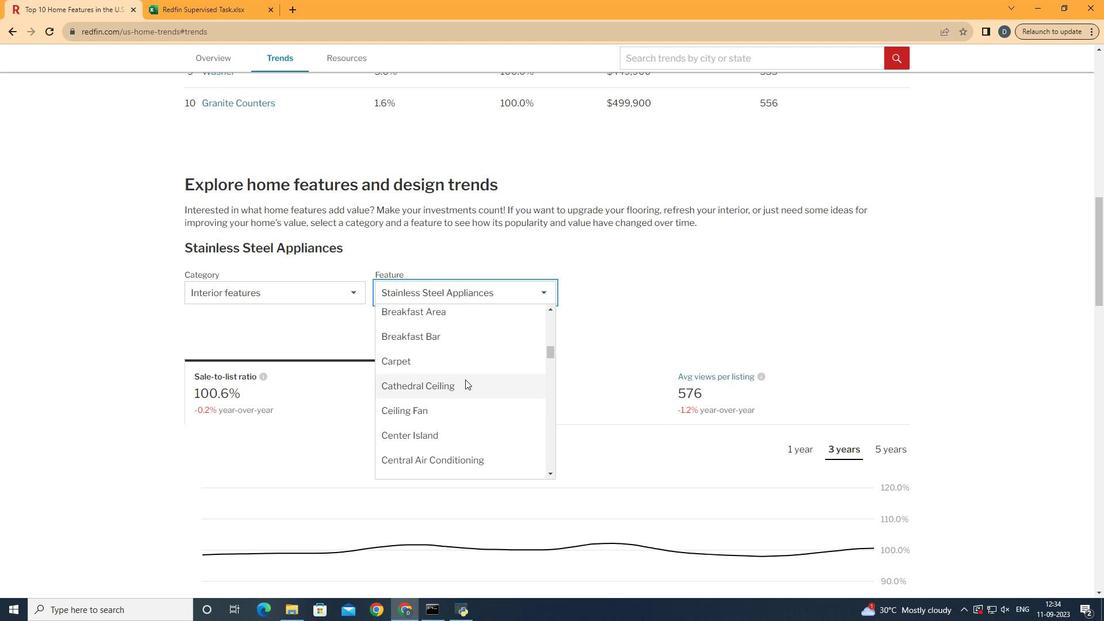 
Action: Mouse scrolled (464, 380) with delta (0, 0)
Screenshot: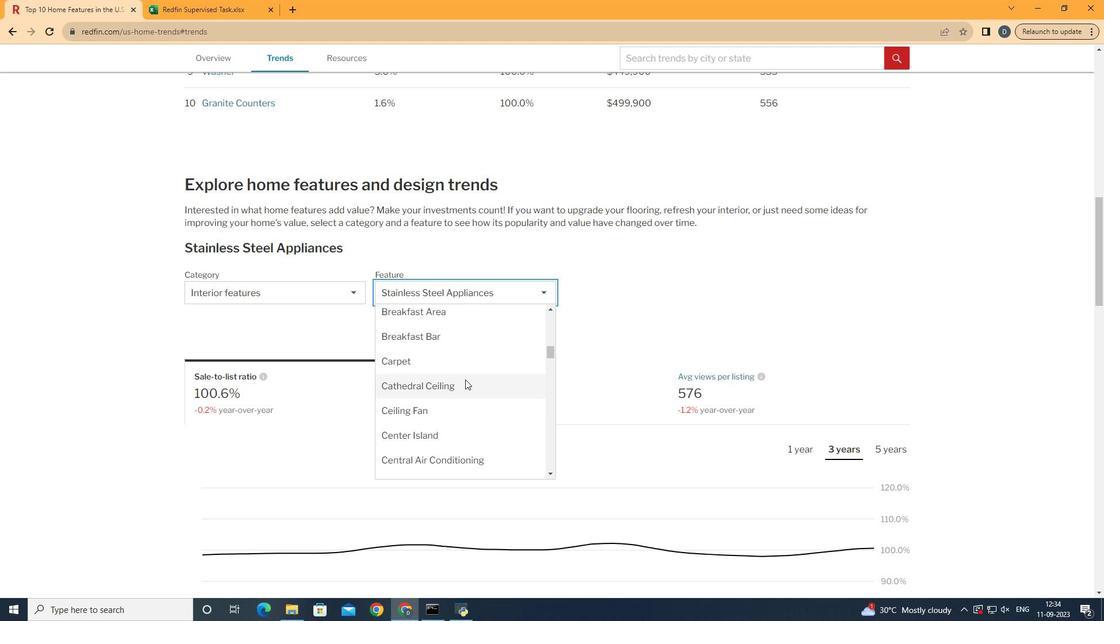
Action: Mouse moved to (479, 408)
Screenshot: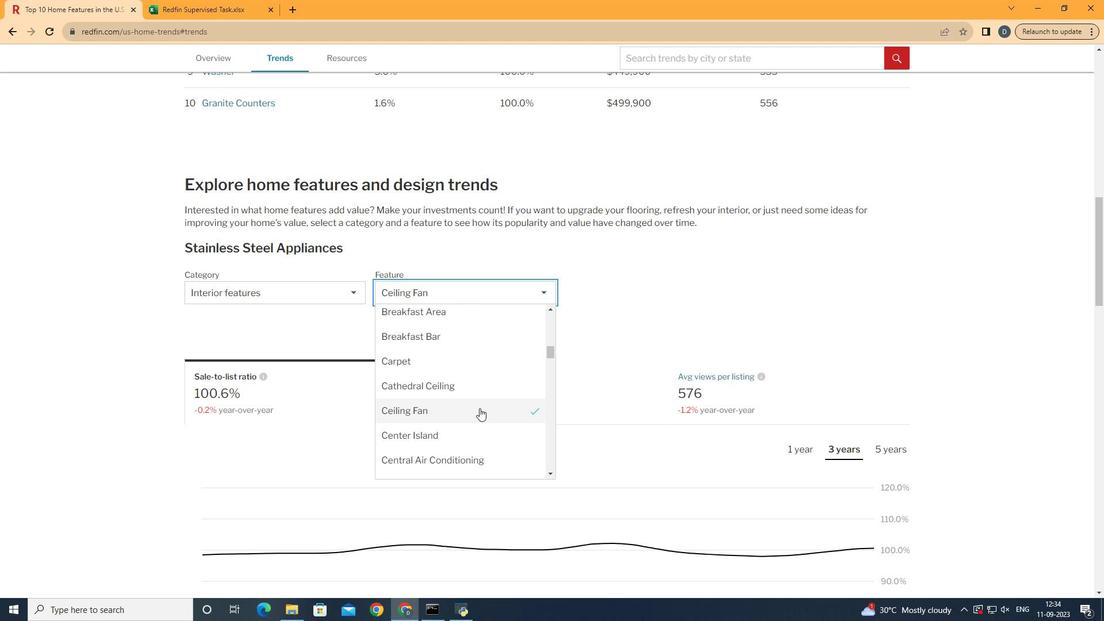 
Action: Mouse pressed left at (479, 408)
Screenshot: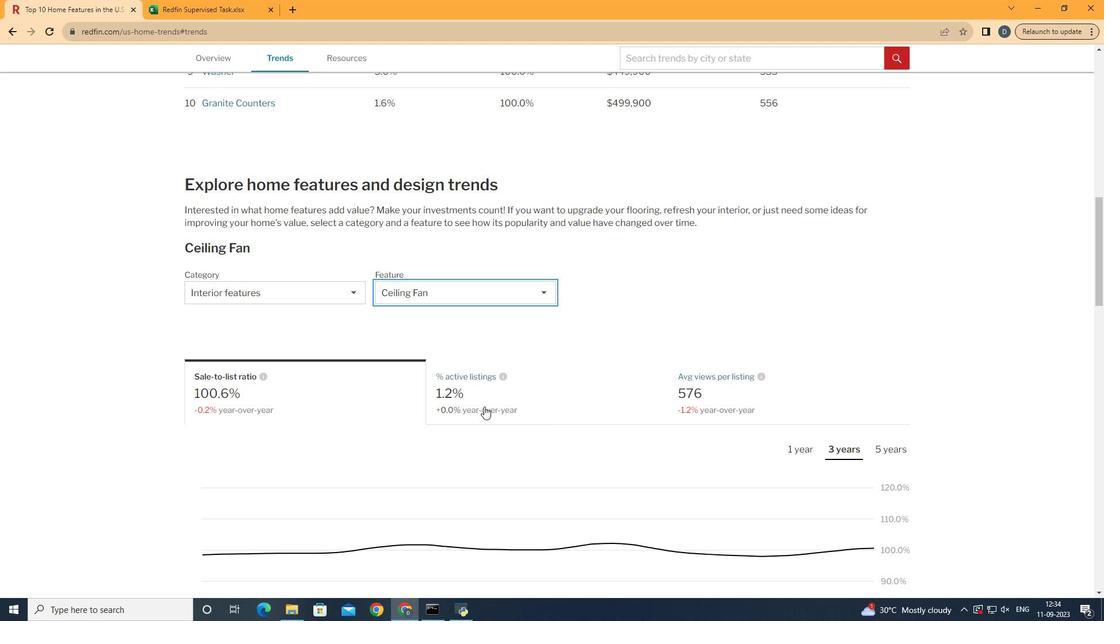 
Action: Mouse moved to (567, 330)
Screenshot: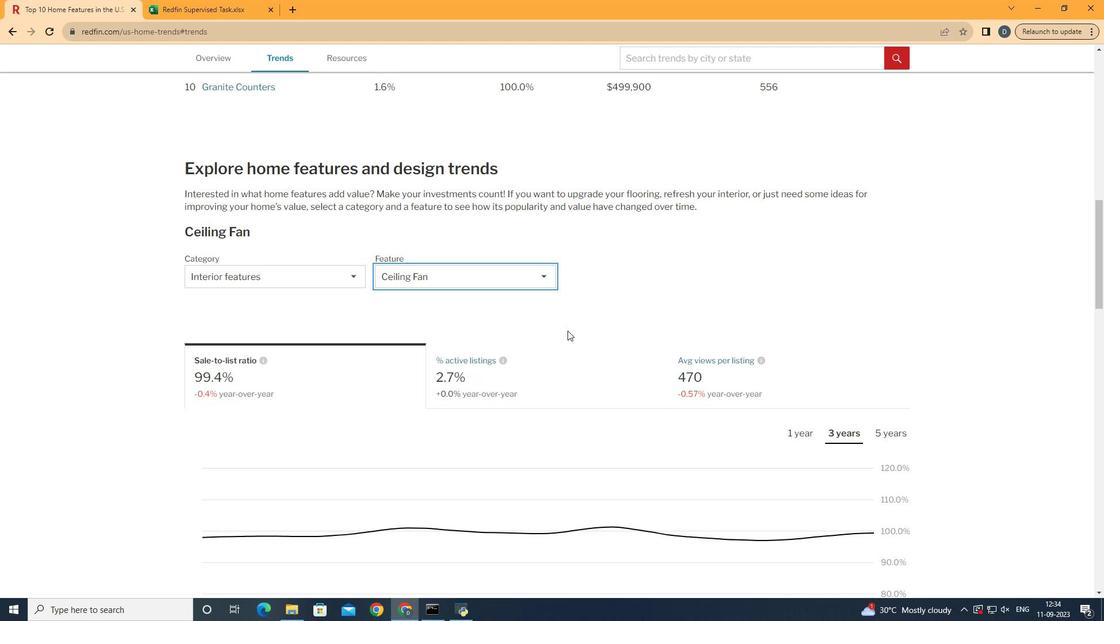 
Action: Mouse scrolled (567, 330) with delta (0, 0)
Screenshot: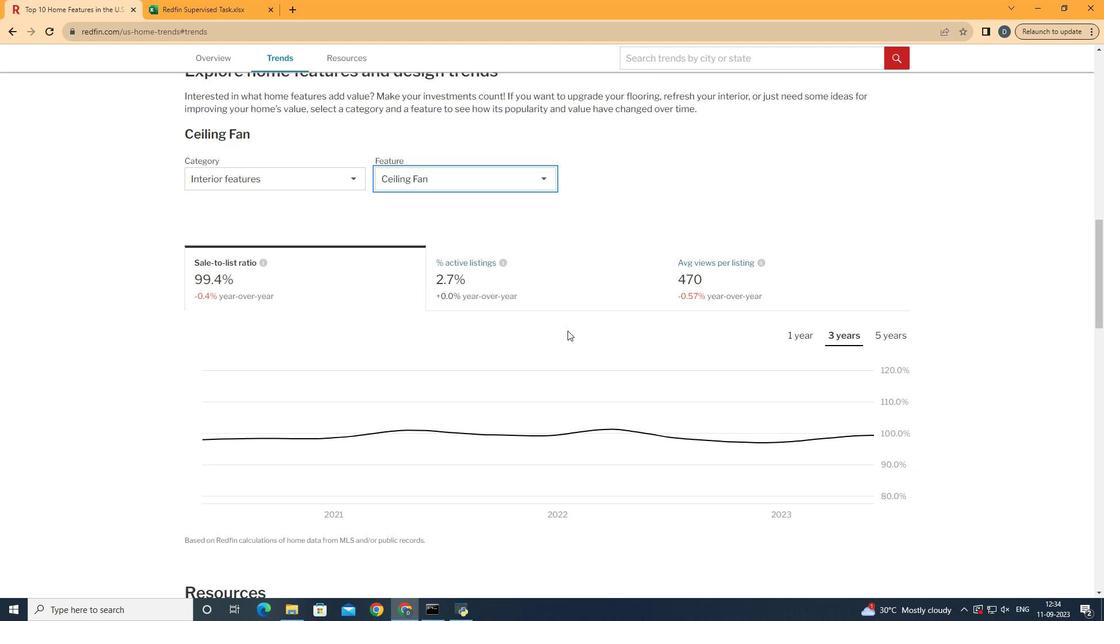 
Action: Mouse scrolled (567, 330) with delta (0, 0)
Screenshot: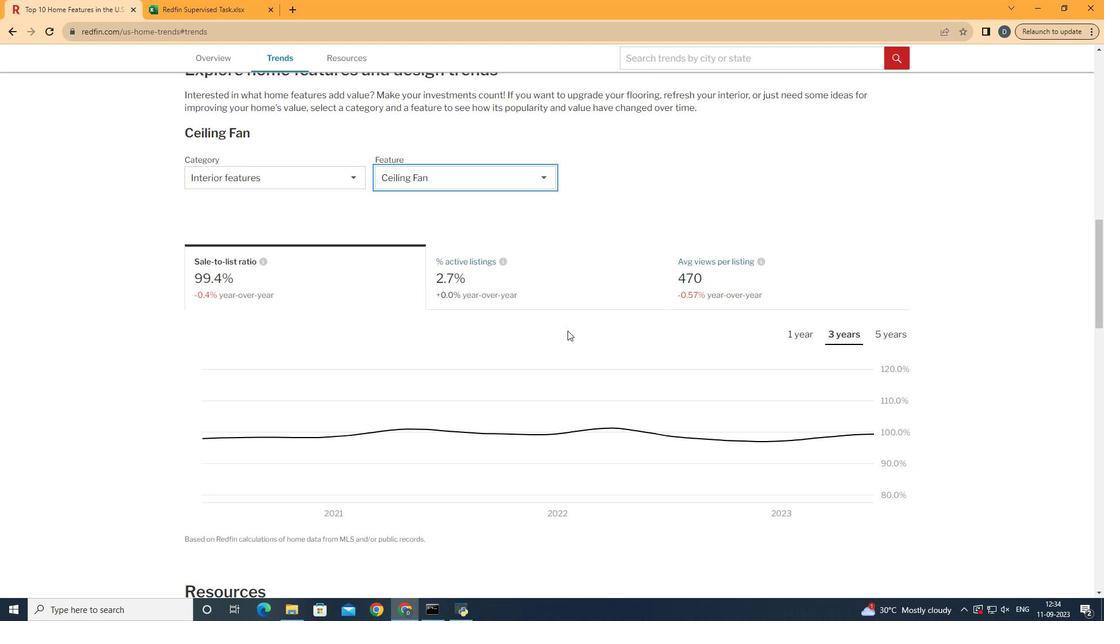 
Action: Mouse moved to (571, 281)
Screenshot: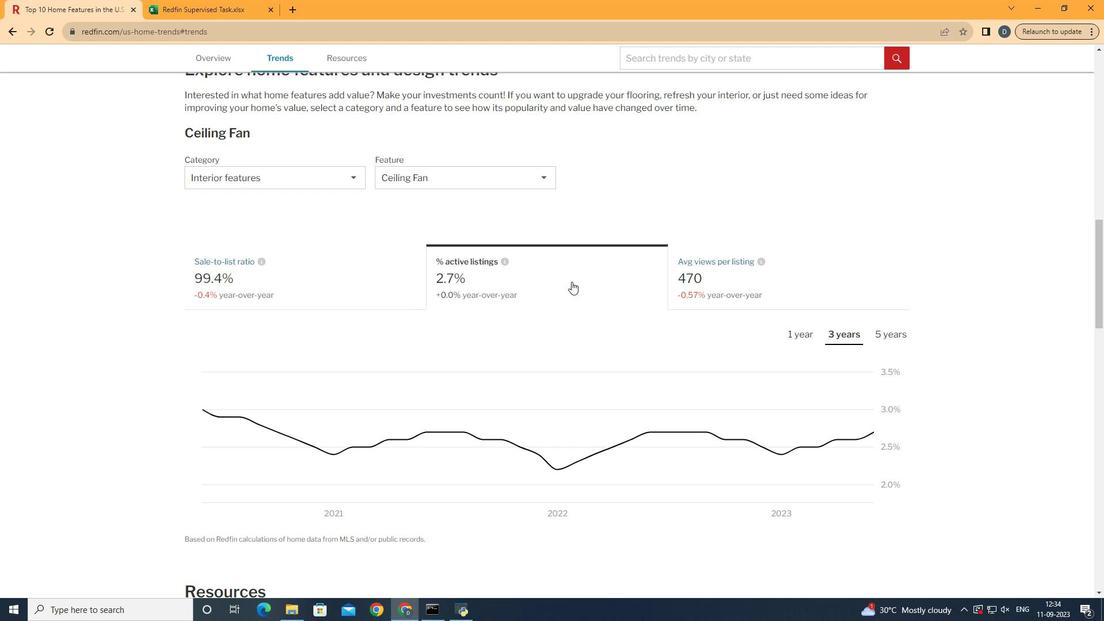 
Action: Mouse pressed left at (571, 281)
Screenshot: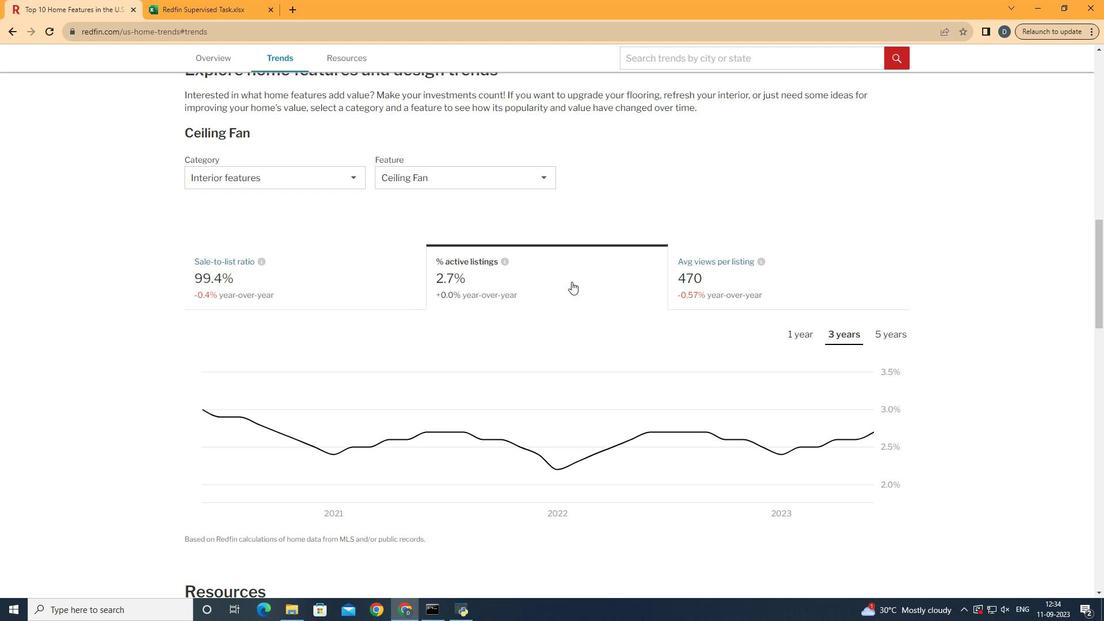 
Action: Mouse moved to (852, 330)
Screenshot: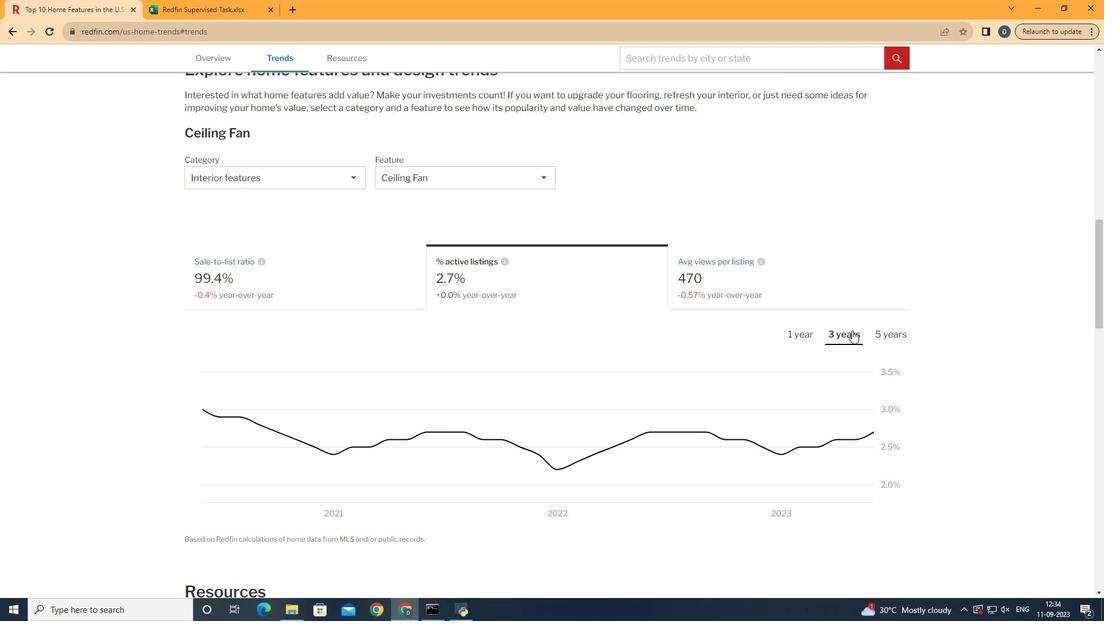 
Action: Mouse pressed left at (852, 330)
Screenshot: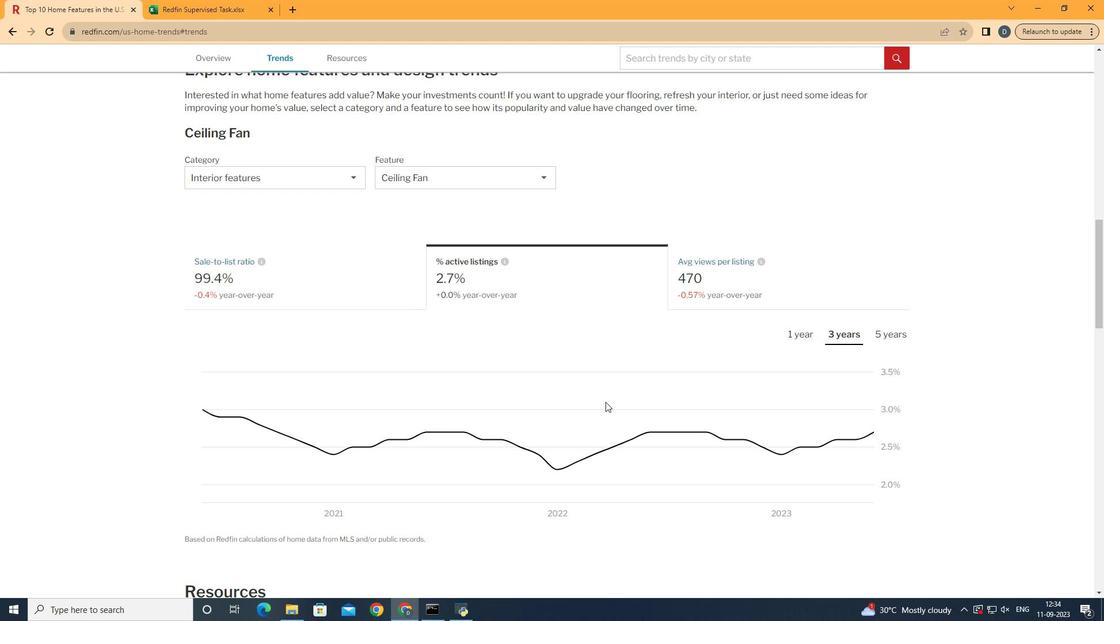 
Action: Mouse moved to (874, 426)
Screenshot: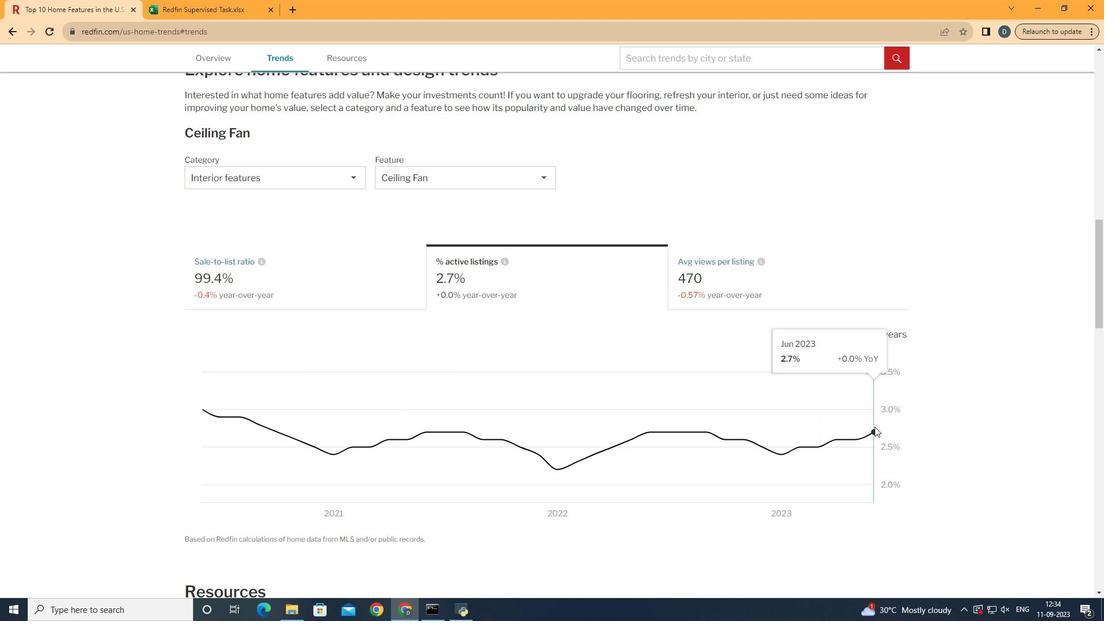 
